 Task: Look for space in Sāmba, India from 9th June, 2023 to 16th June, 2023 for 2 adults in price range Rs.8000 to Rs.16000. Place can be entire place with 2 bedrooms having 2 beds and 1 bathroom. Property type can be house, flat, guest house. Booking option can be shelf check-in. Required host language is English.
Action: Mouse moved to (472, 65)
Screenshot: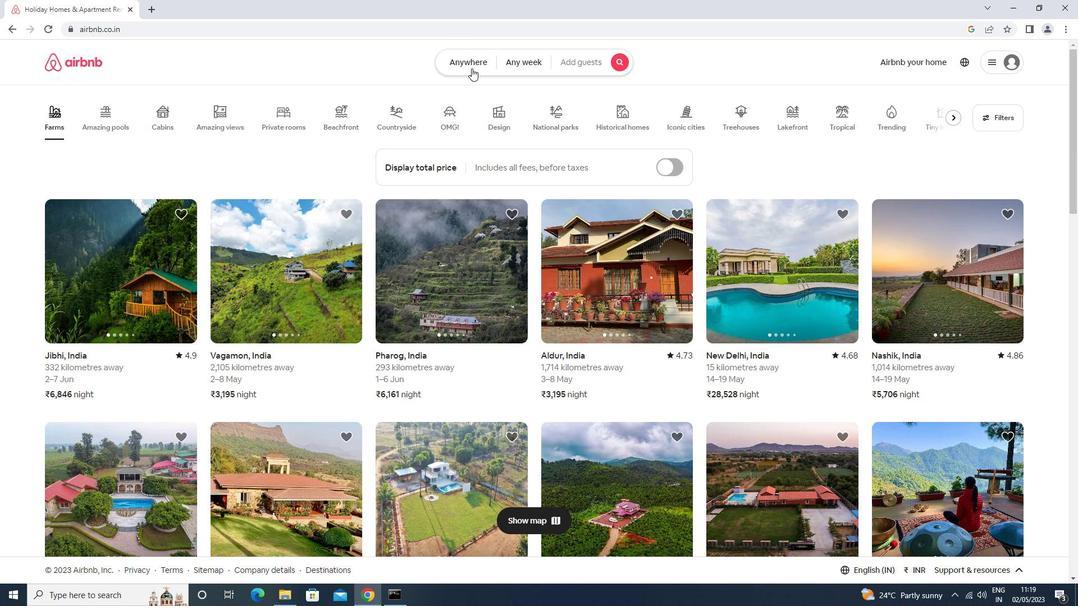 
Action: Mouse pressed left at (472, 65)
Screenshot: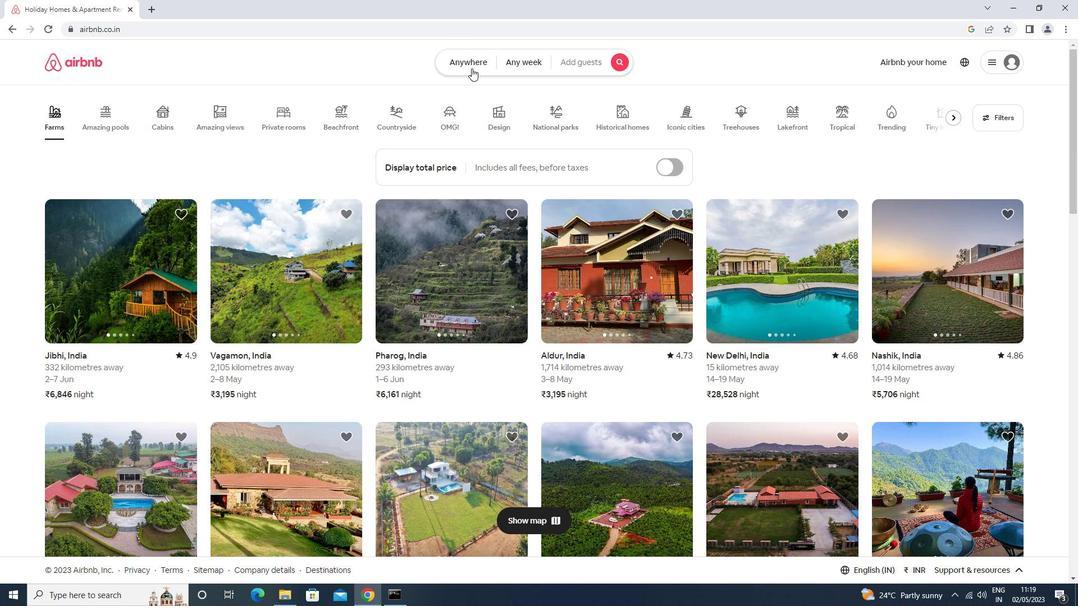 
Action: Mouse moved to (405, 107)
Screenshot: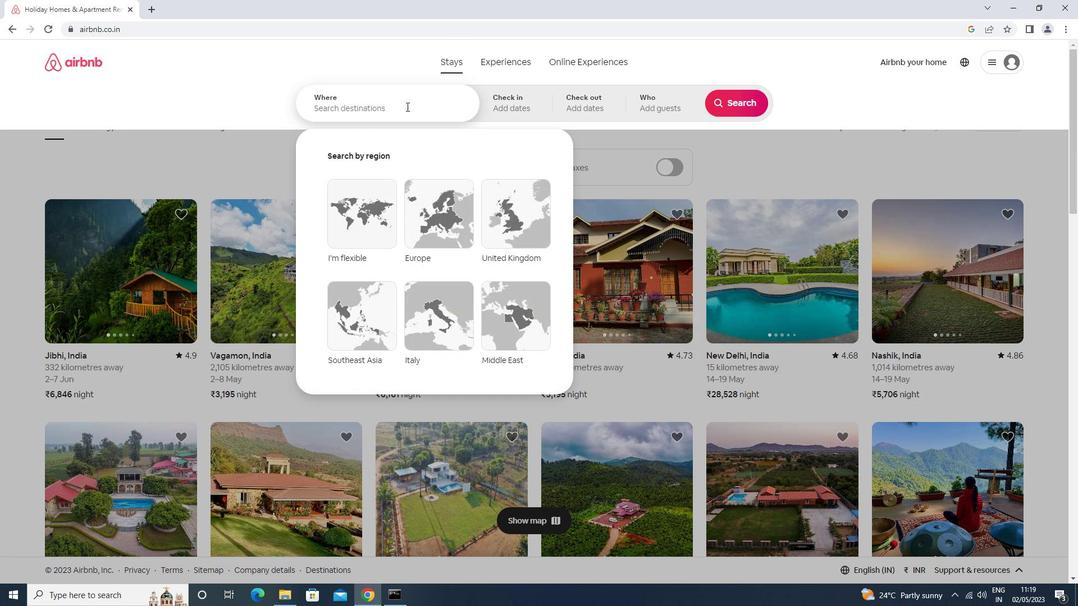 
Action: Mouse pressed left at (405, 107)
Screenshot: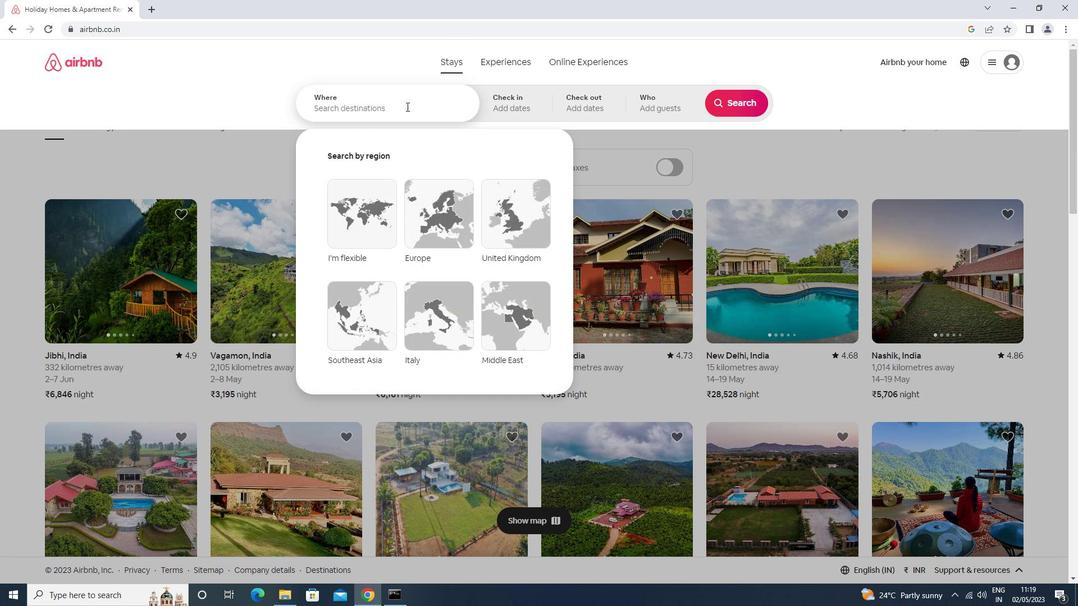 
Action: Key pressed s<Key.caps_lock>amba<Key.space><Key.enter>
Screenshot: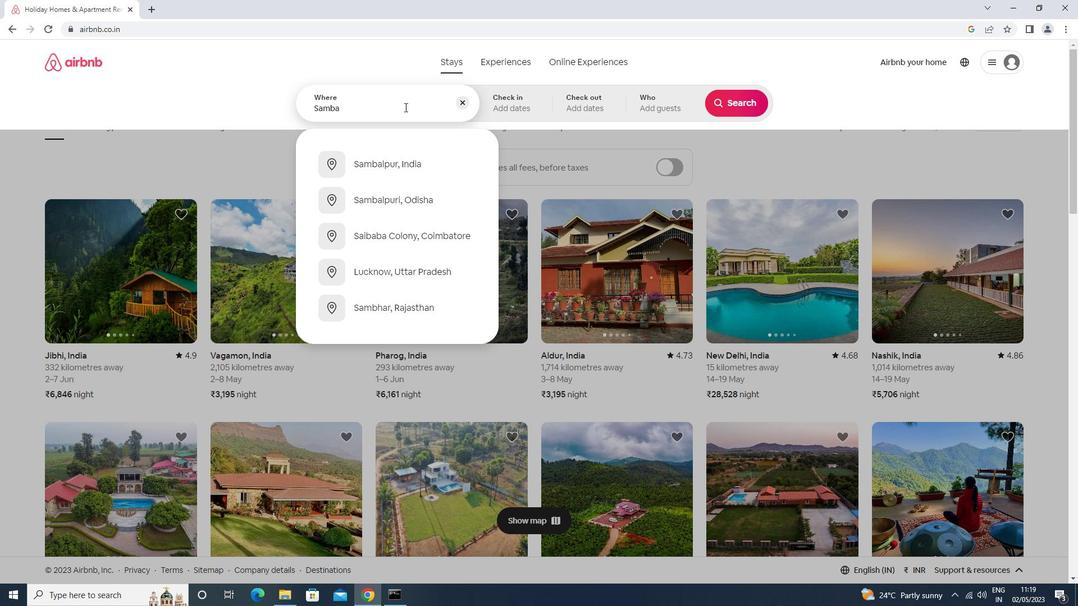 
Action: Mouse moved to (703, 264)
Screenshot: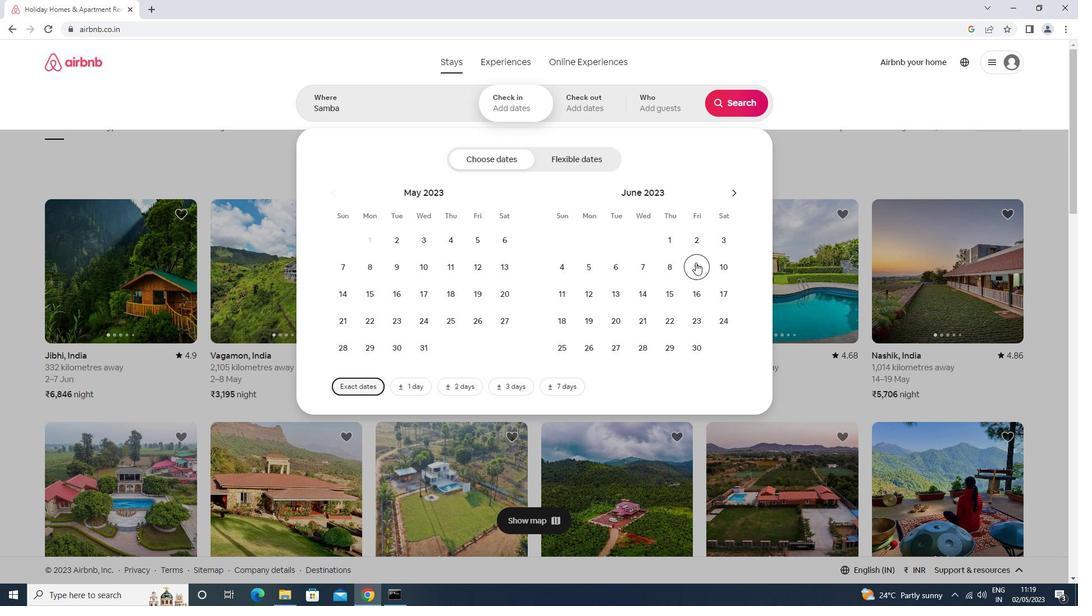 
Action: Mouse pressed left at (703, 264)
Screenshot: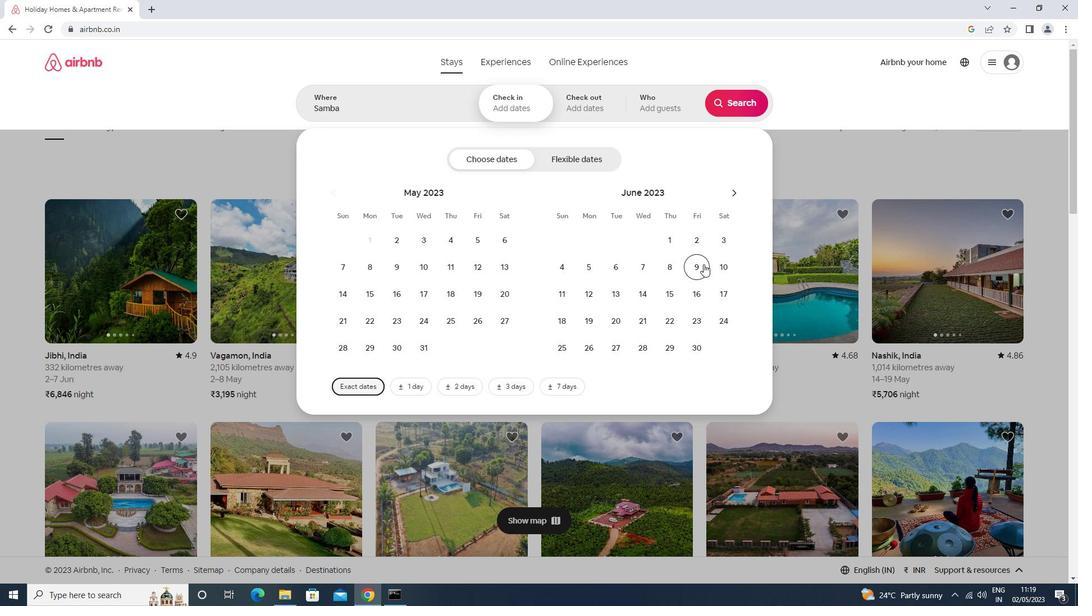 
Action: Mouse moved to (697, 296)
Screenshot: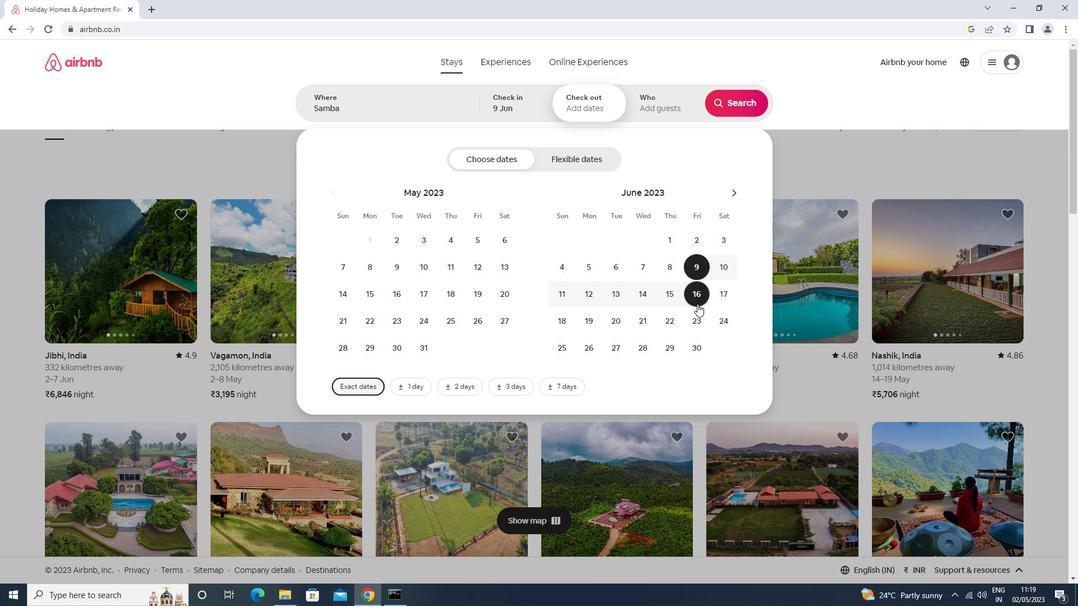 
Action: Mouse pressed left at (697, 296)
Screenshot: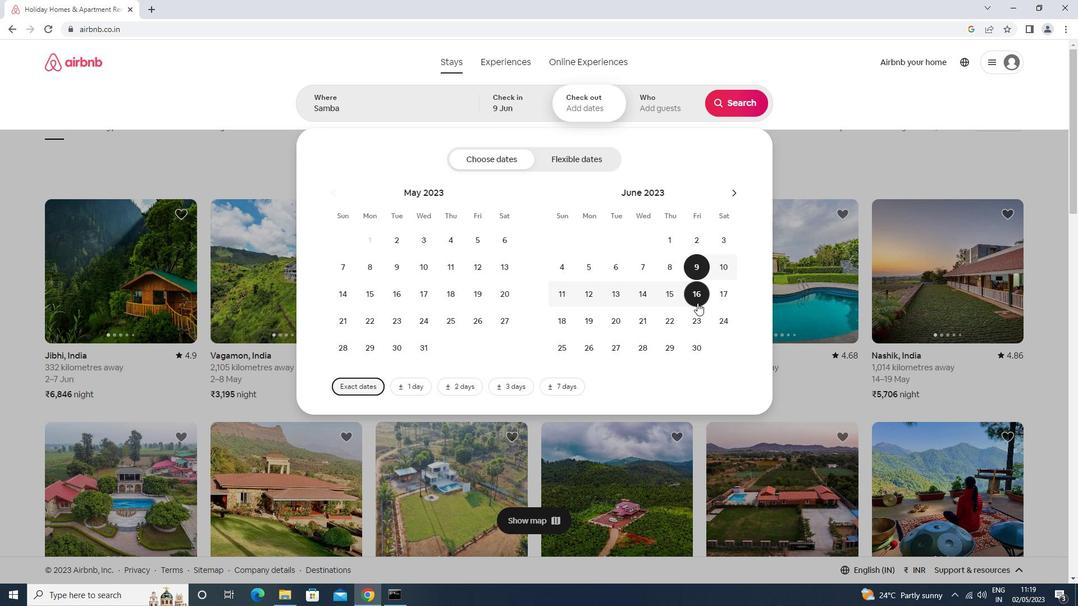 
Action: Mouse moved to (663, 109)
Screenshot: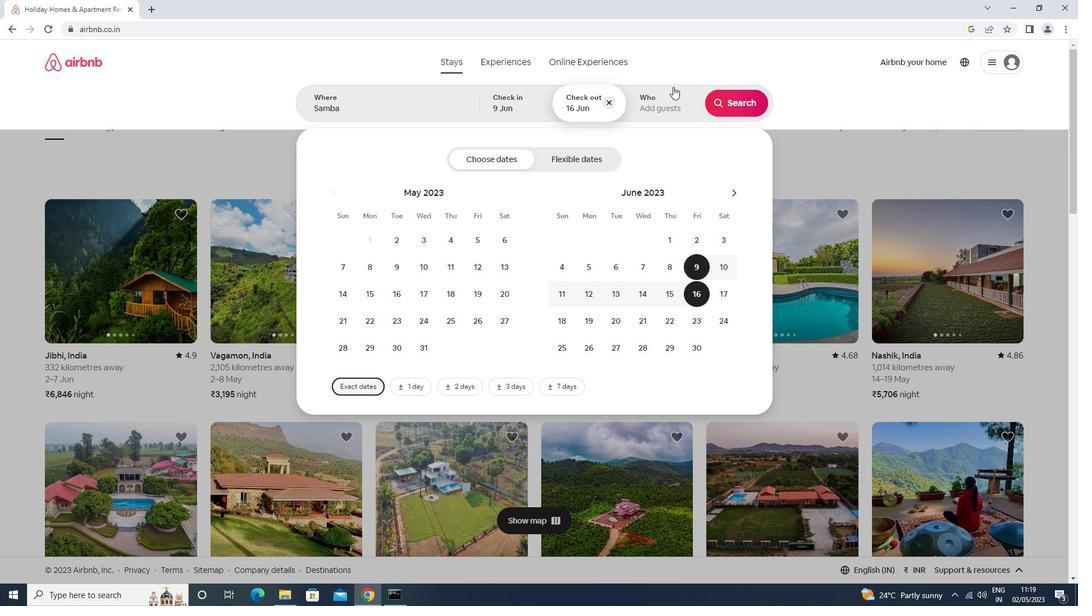 
Action: Mouse pressed left at (663, 109)
Screenshot: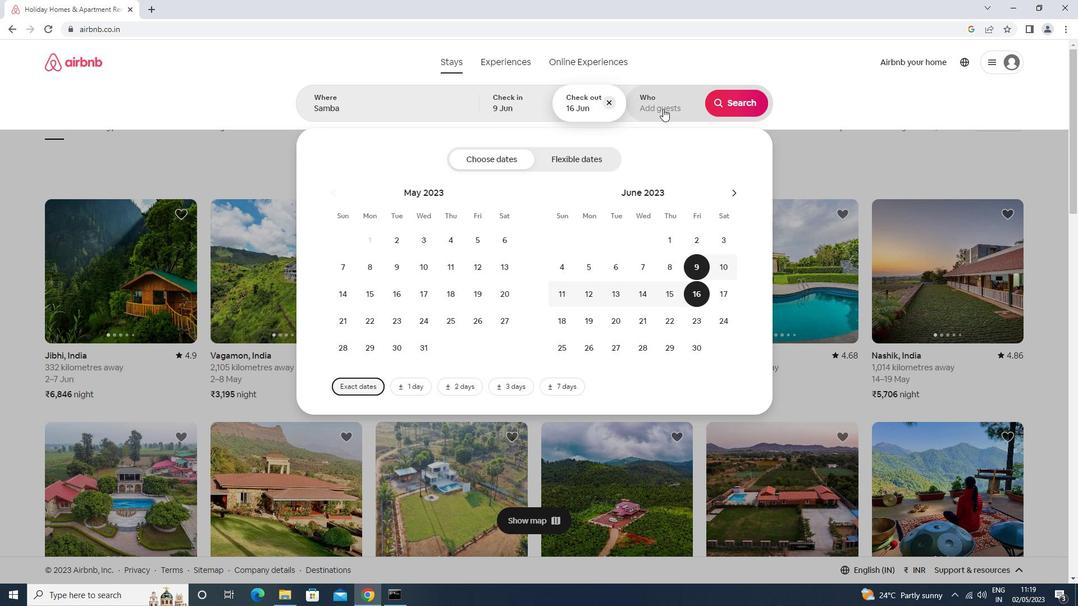 
Action: Mouse moved to (739, 162)
Screenshot: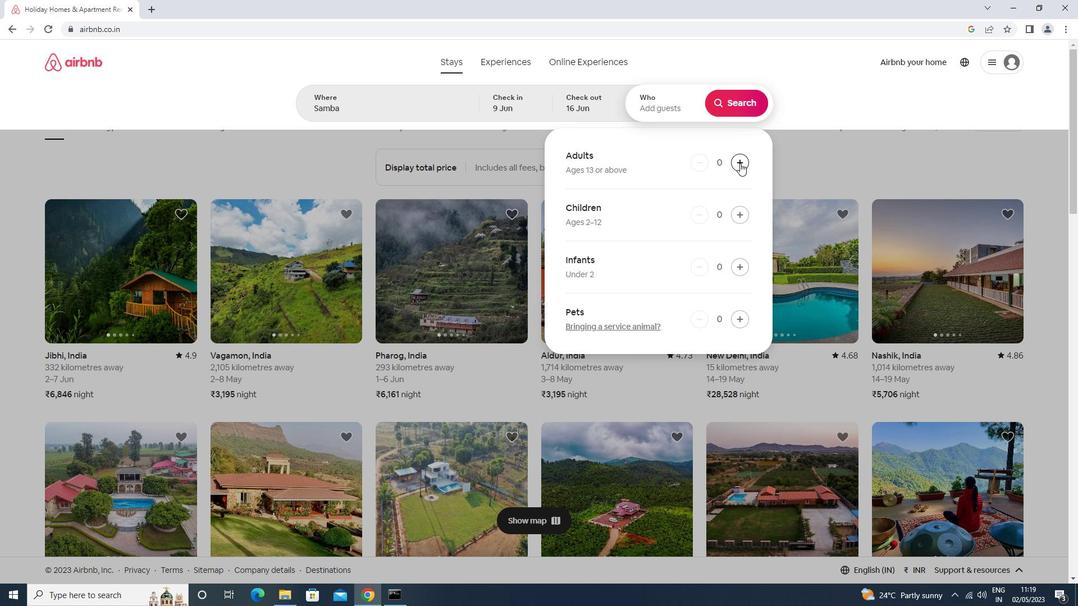 
Action: Mouse pressed left at (739, 162)
Screenshot: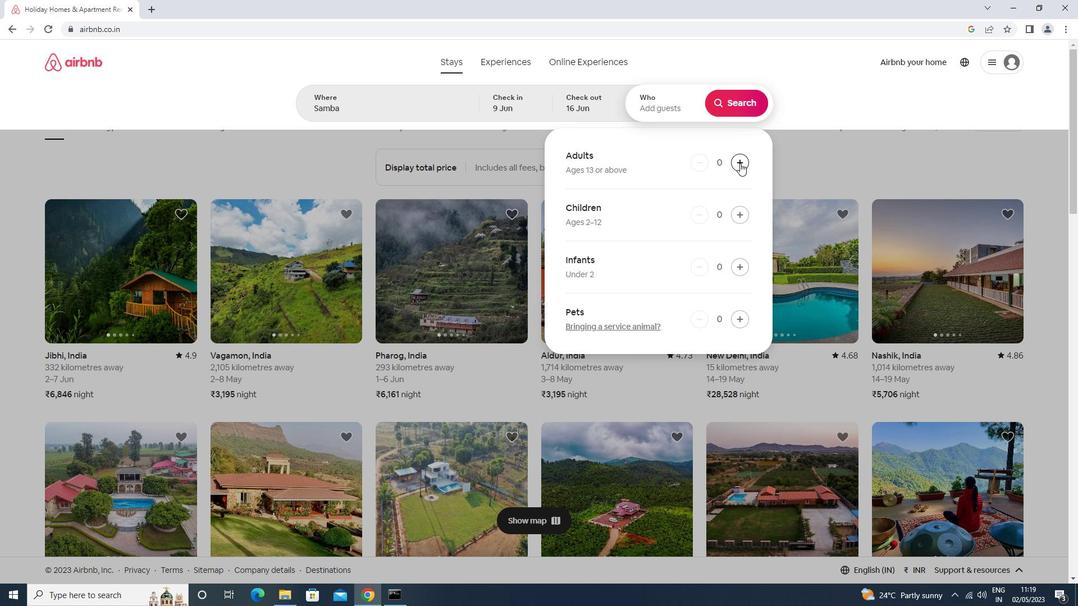 
Action: Mouse moved to (739, 162)
Screenshot: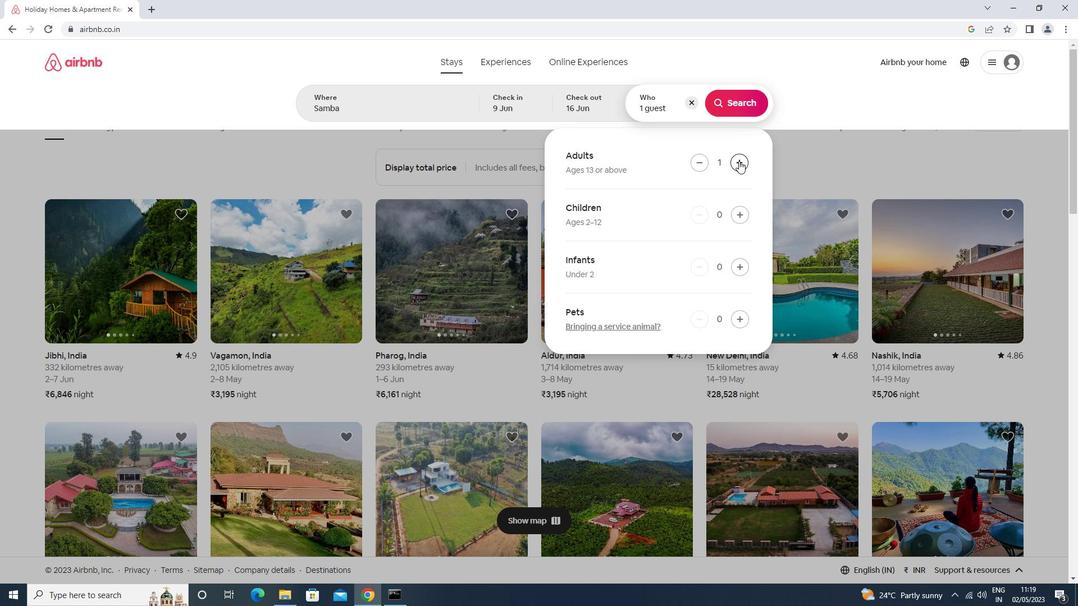 
Action: Mouse pressed left at (739, 162)
Screenshot: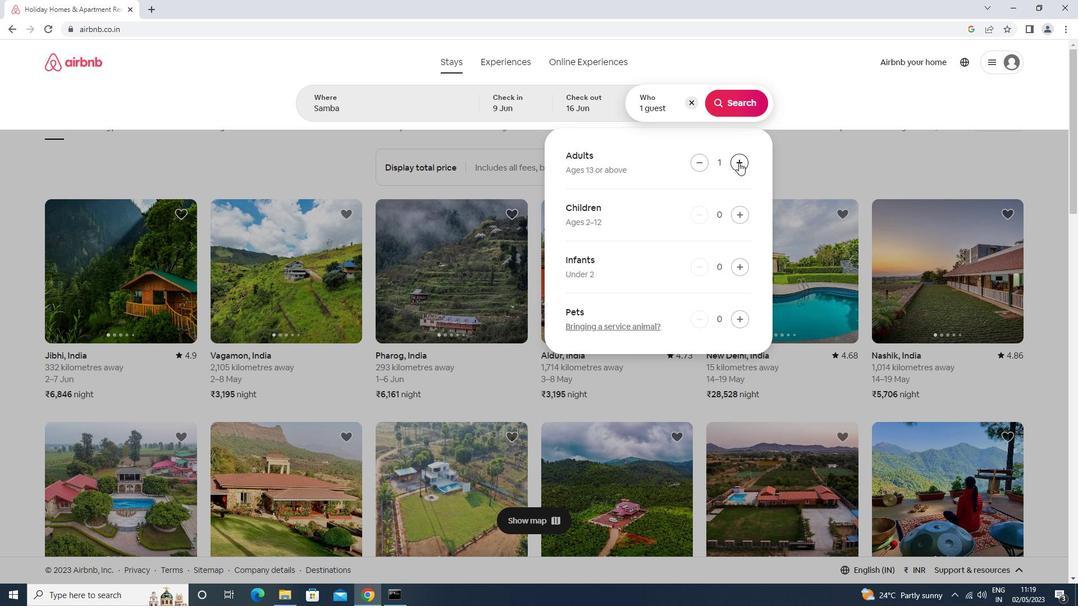 
Action: Mouse moved to (738, 107)
Screenshot: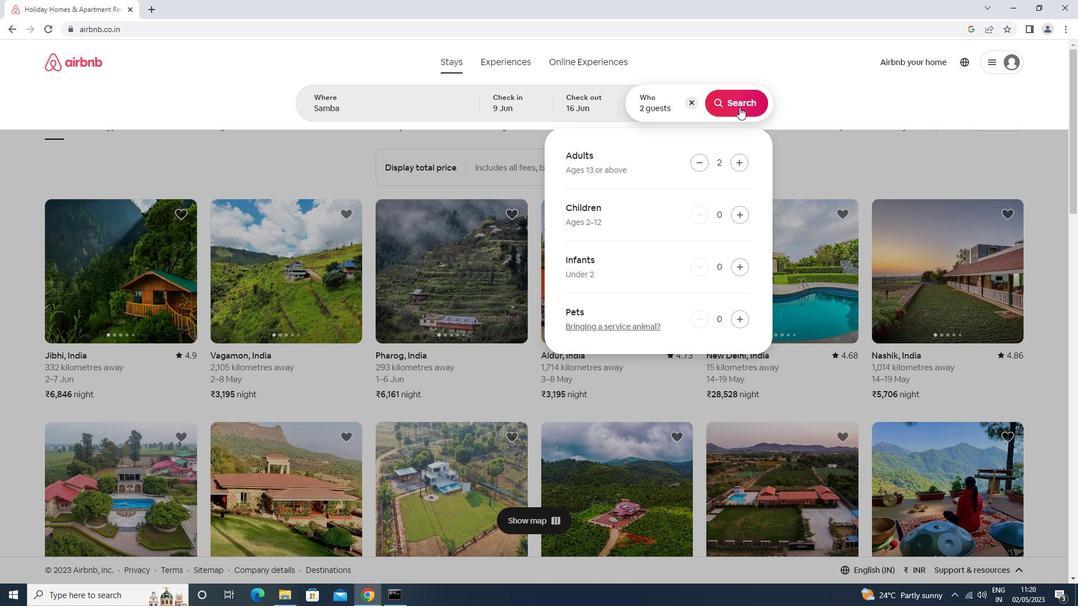 
Action: Mouse pressed left at (738, 107)
Screenshot: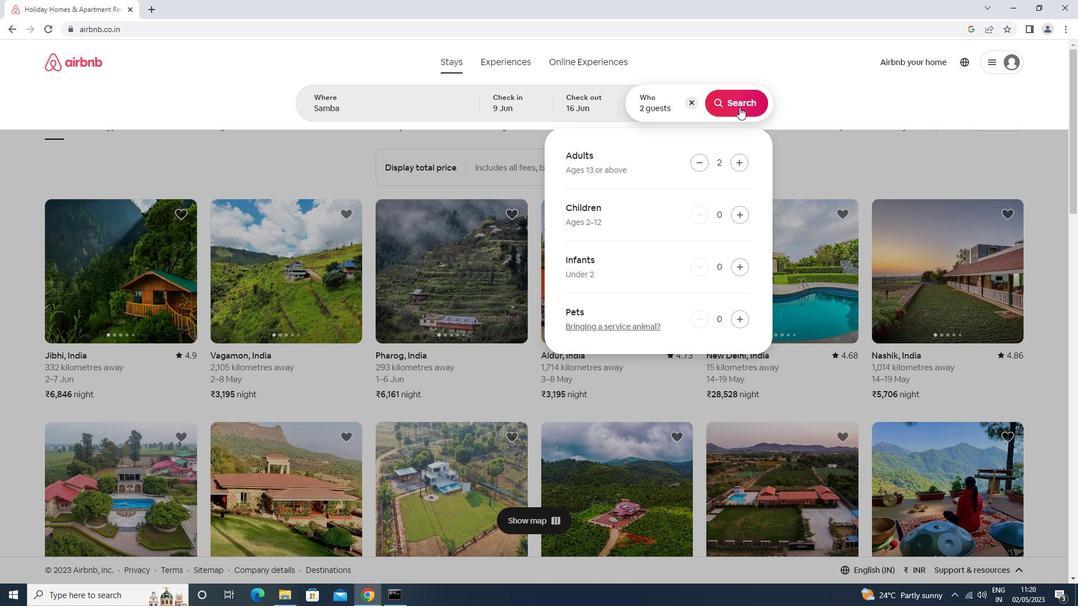 
Action: Mouse moved to (1025, 107)
Screenshot: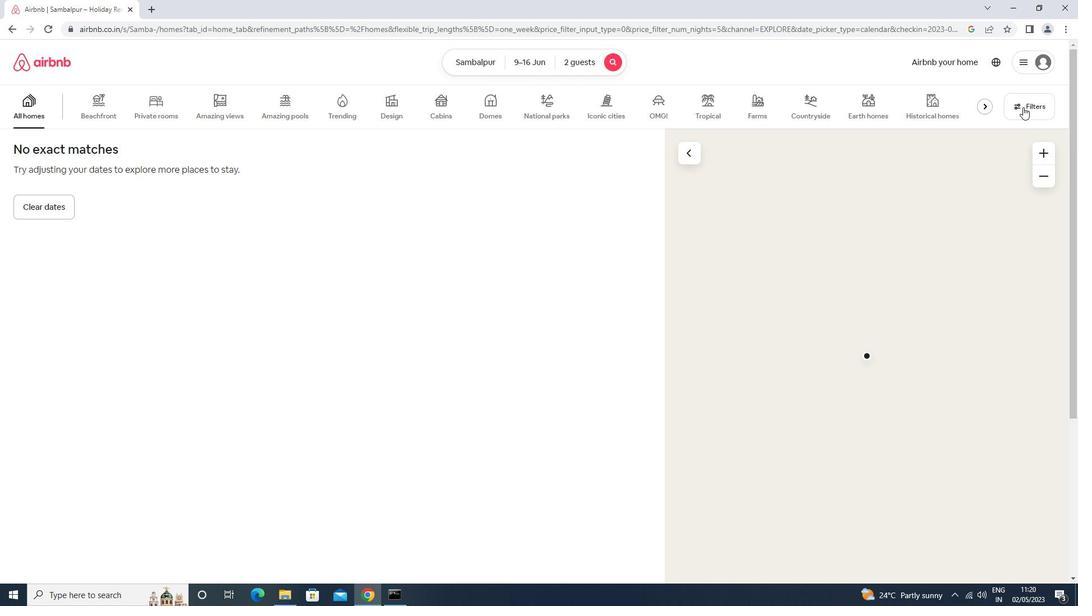 
Action: Mouse pressed left at (1025, 107)
Screenshot: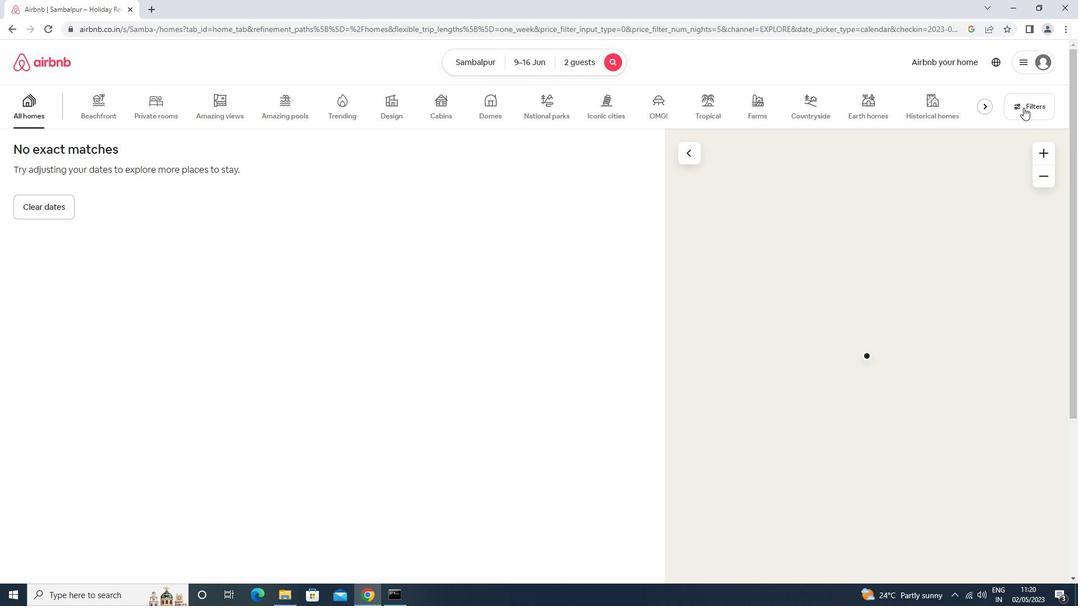 
Action: Mouse moved to (435, 178)
Screenshot: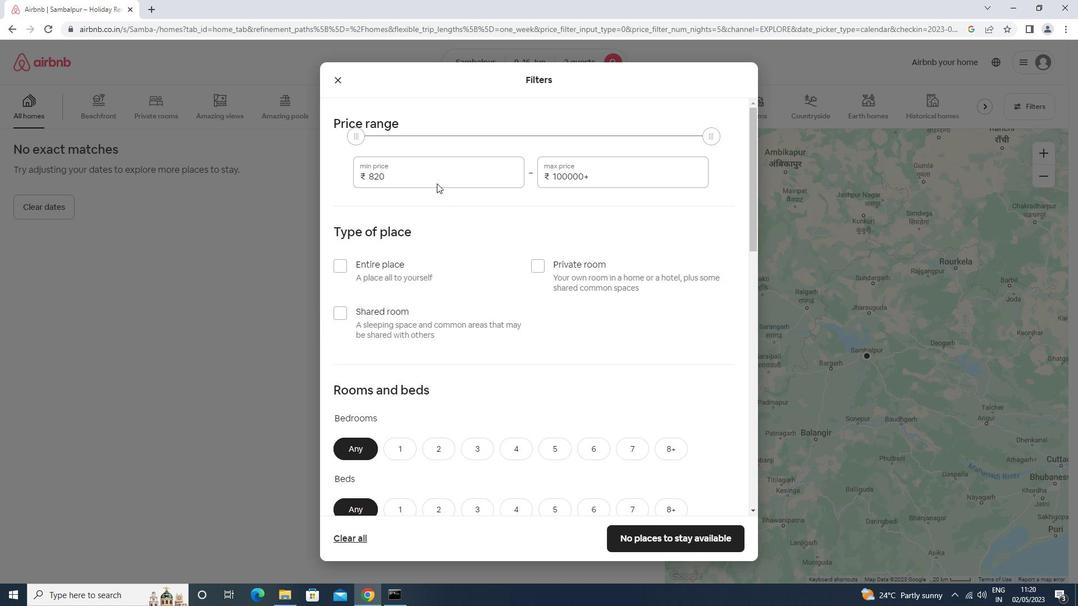 
Action: Mouse pressed left at (435, 178)
Screenshot: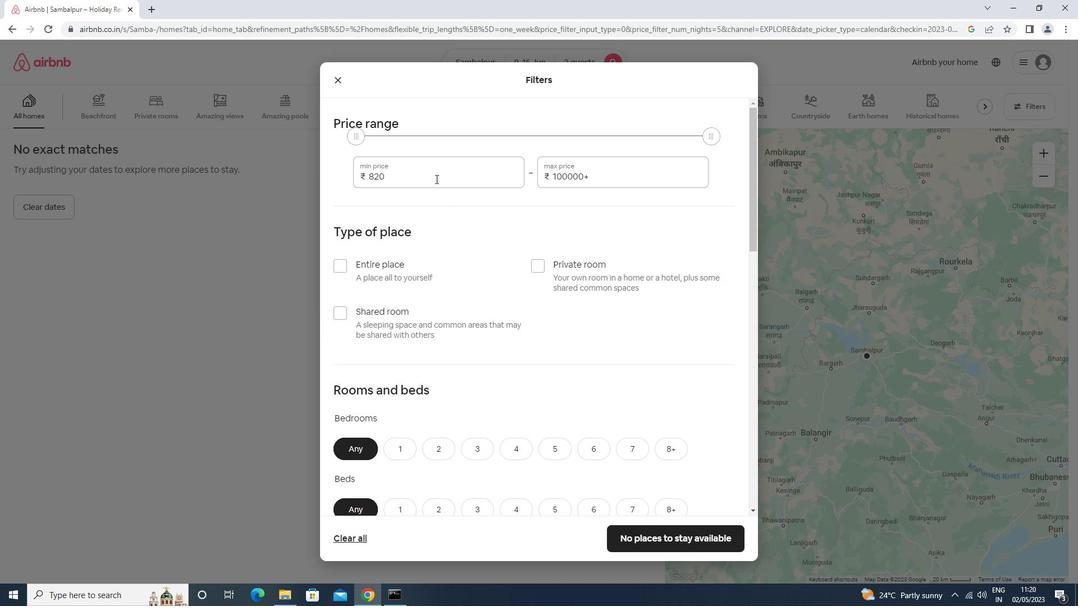 
Action: Key pressed <Key.backspace><Key.backspace><Key.backspace><Key.backspace><Key.backspace><Key.backspace><Key.backspace><Key.backspace><Key.backspace><Key.backspace><Key.backspace><Key.backspace><Key.backspace>8000<Key.tab>16000
Screenshot: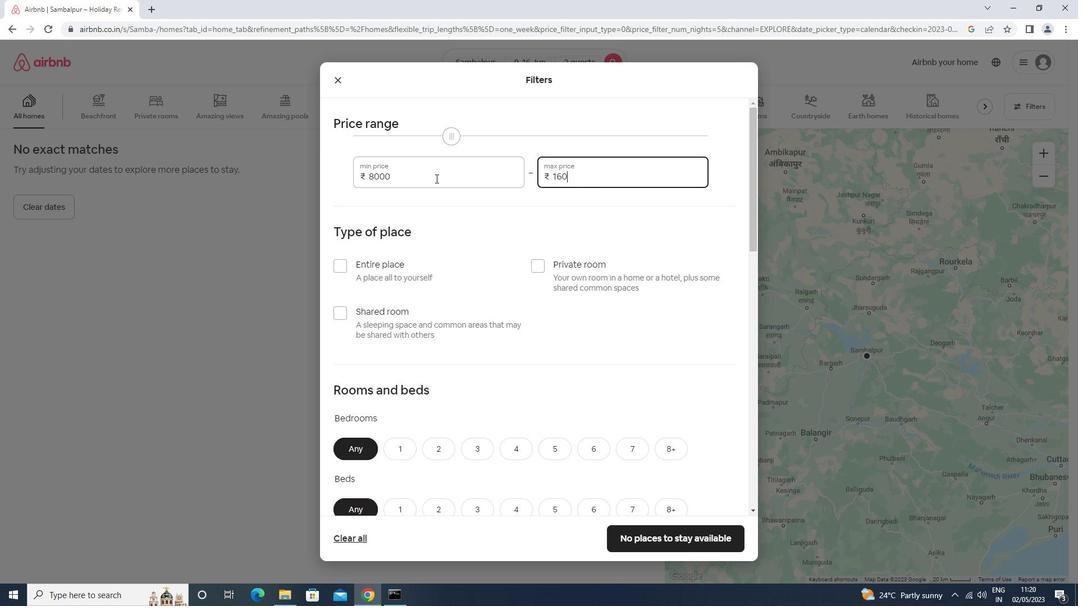 
Action: Mouse moved to (381, 267)
Screenshot: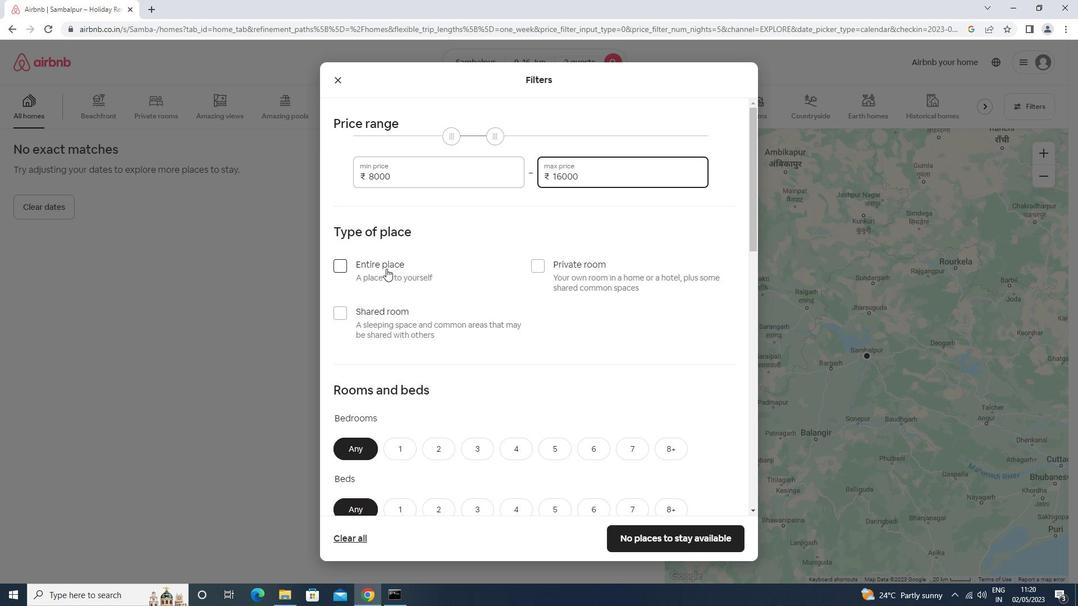 
Action: Mouse pressed left at (381, 267)
Screenshot: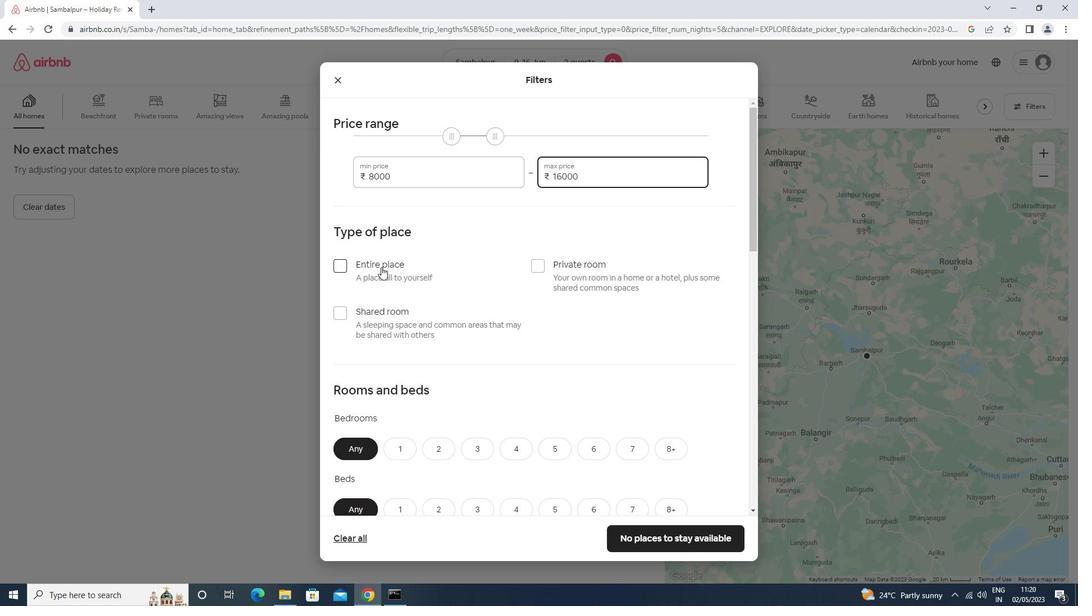 
Action: Mouse scrolled (381, 266) with delta (0, 0)
Screenshot: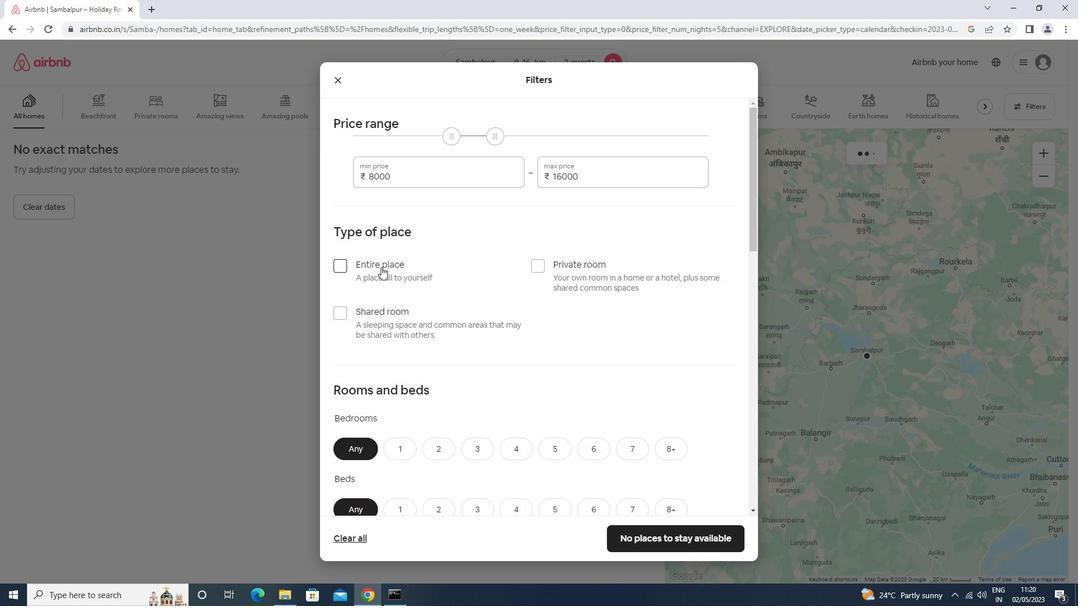 
Action: Mouse scrolled (381, 266) with delta (0, 0)
Screenshot: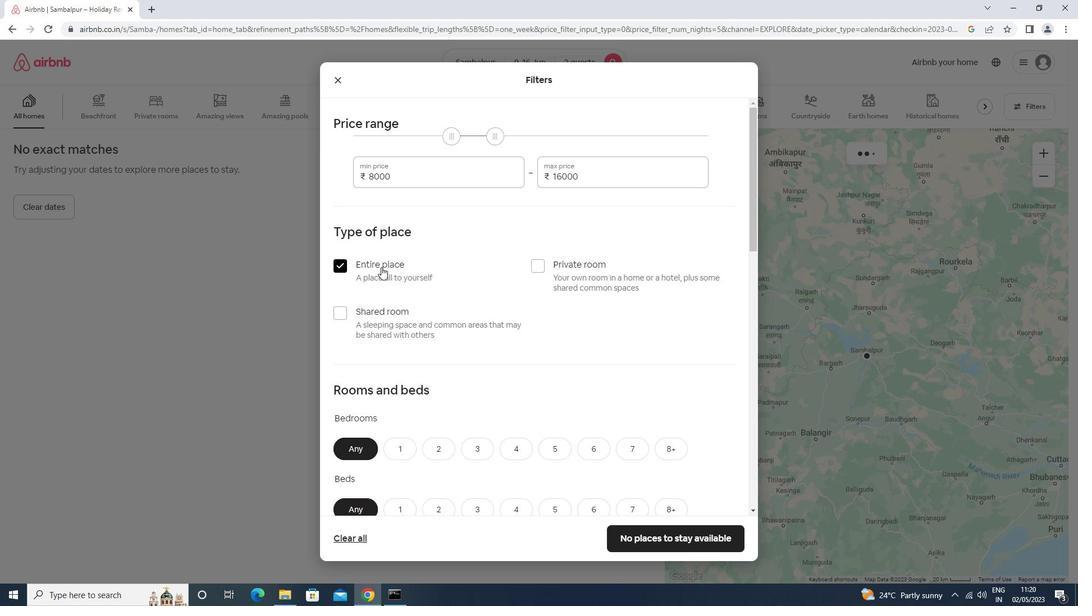 
Action: Mouse moved to (444, 330)
Screenshot: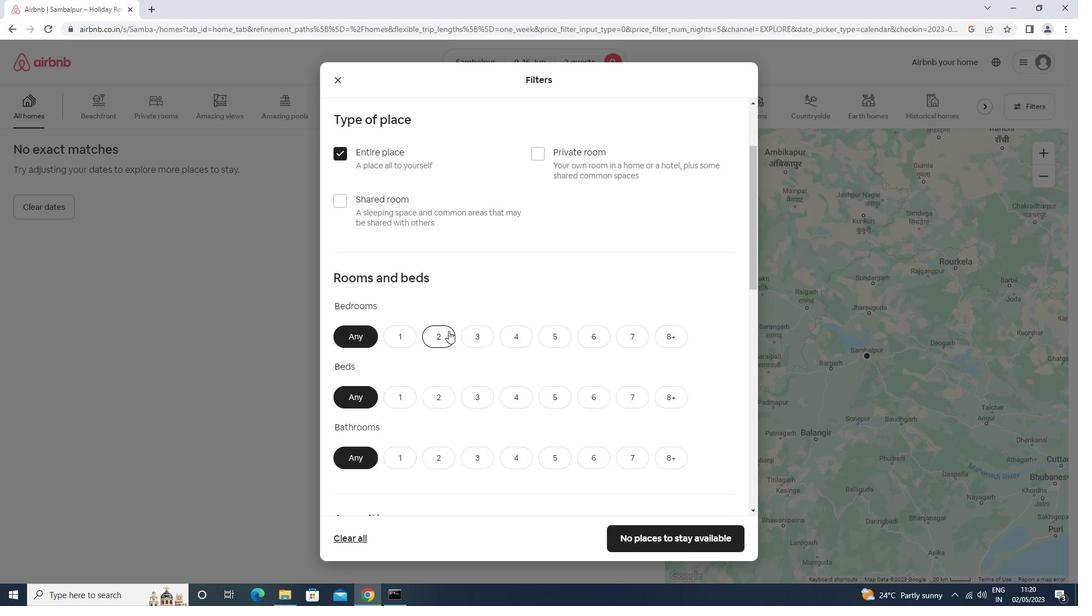 
Action: Mouse pressed left at (444, 330)
Screenshot: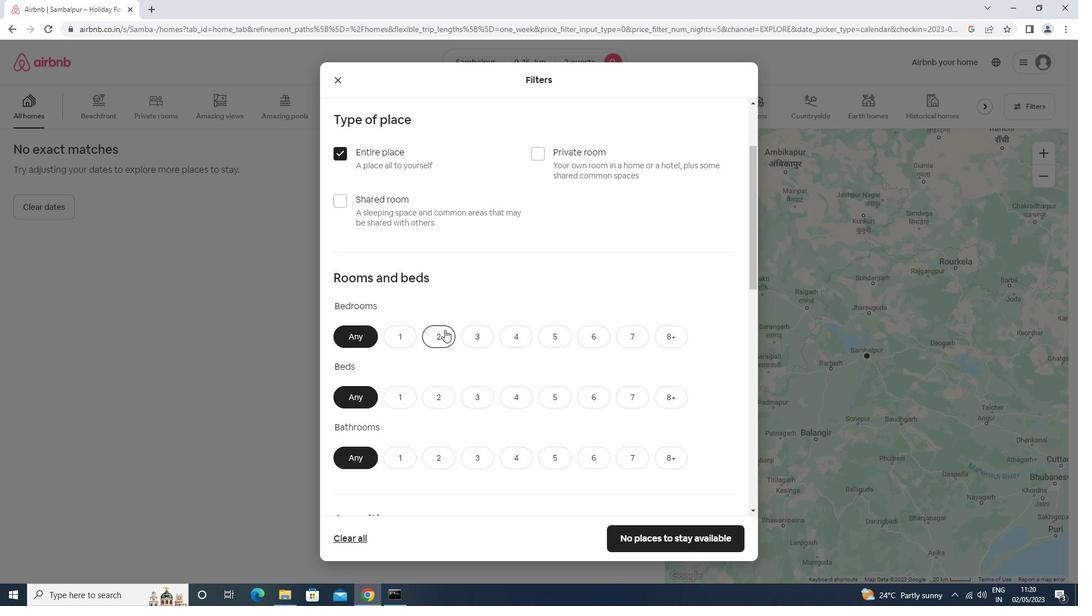
Action: Mouse moved to (444, 330)
Screenshot: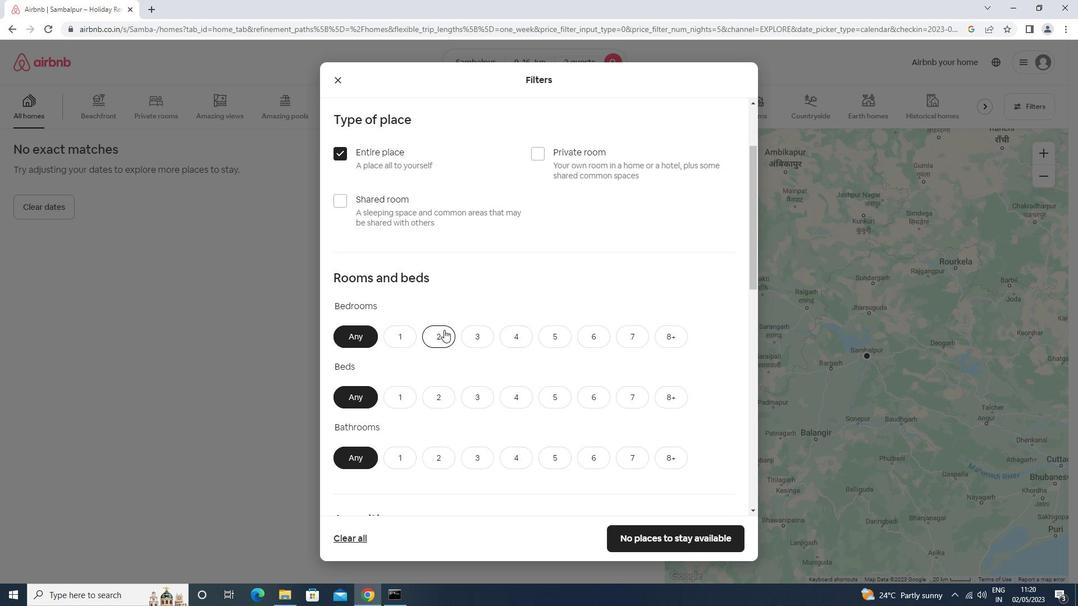 
Action: Mouse scrolled (444, 329) with delta (0, 0)
Screenshot: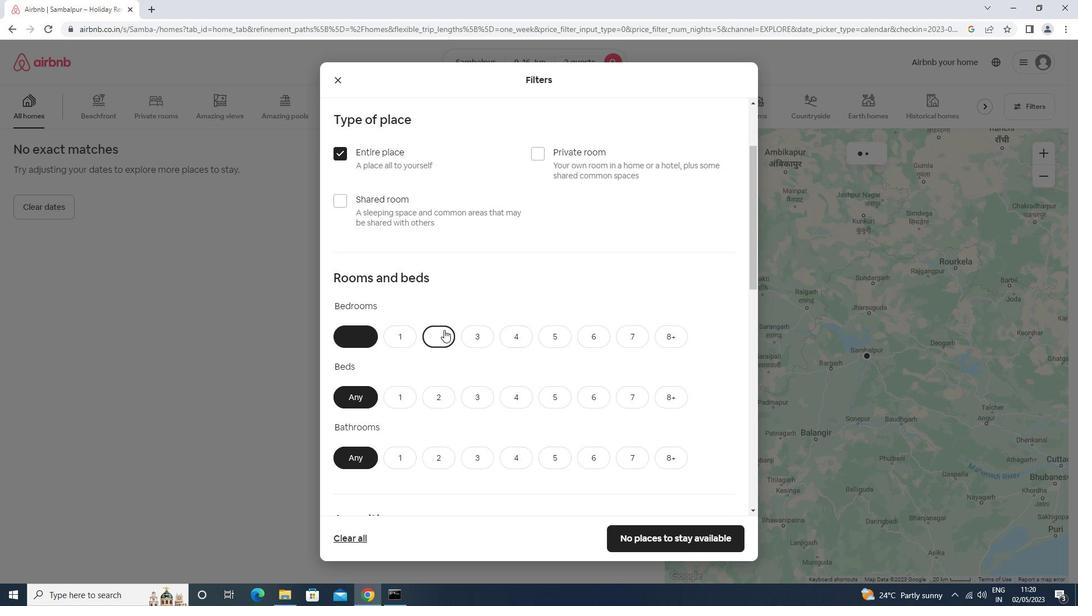 
Action: Mouse scrolled (444, 329) with delta (0, 0)
Screenshot: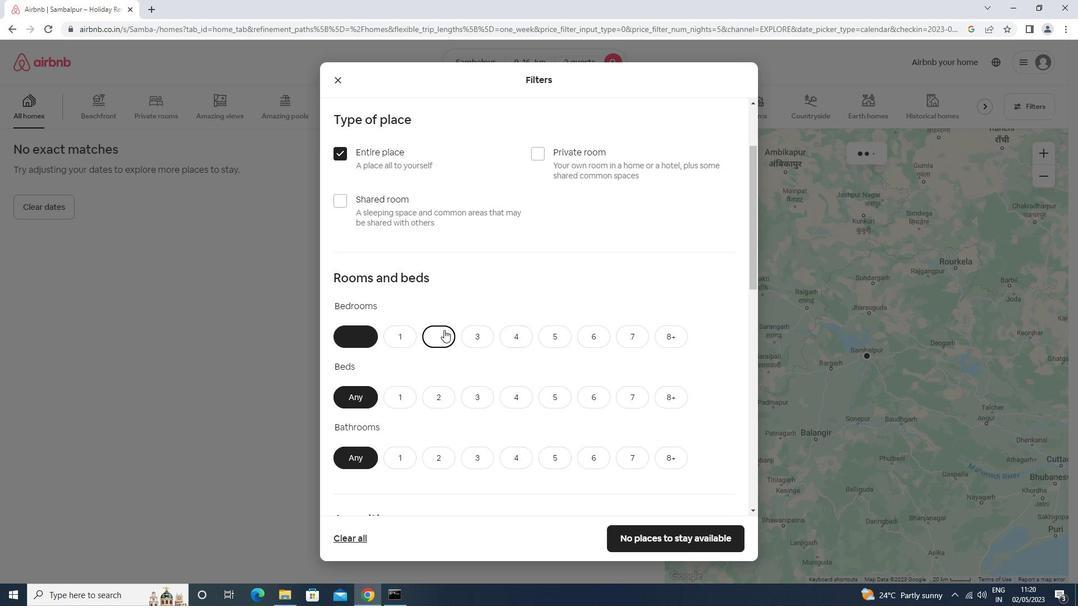 
Action: Mouse moved to (439, 288)
Screenshot: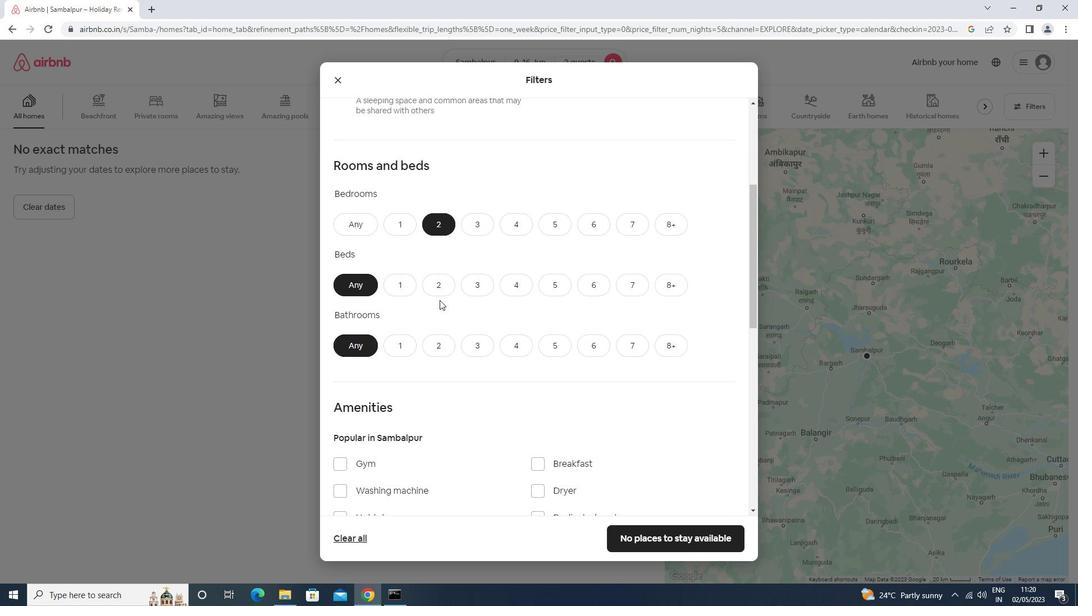 
Action: Mouse pressed left at (439, 288)
Screenshot: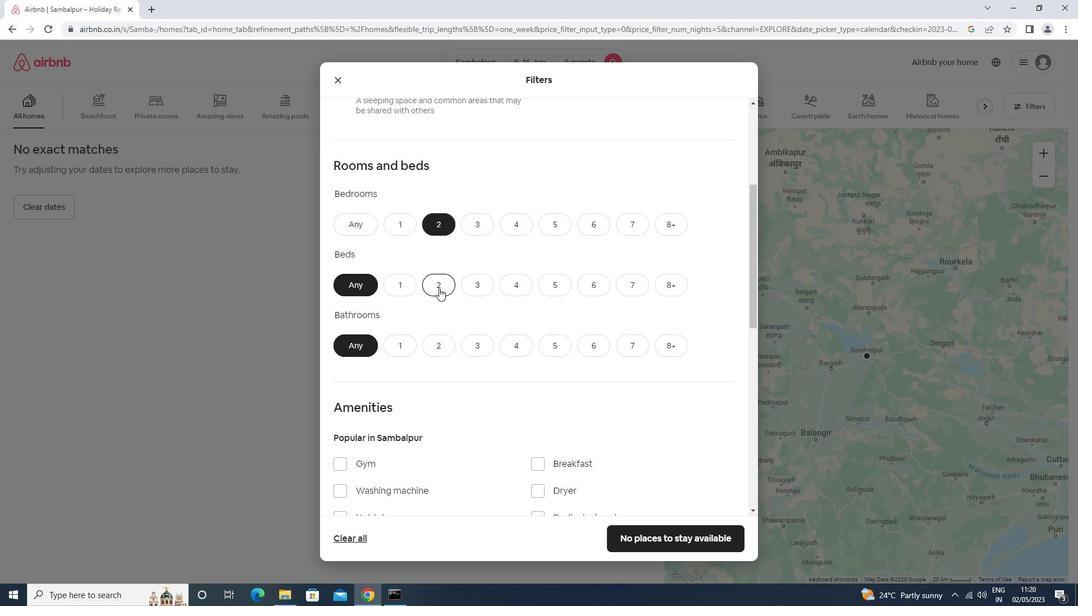
Action: Mouse scrolled (439, 288) with delta (0, 0)
Screenshot: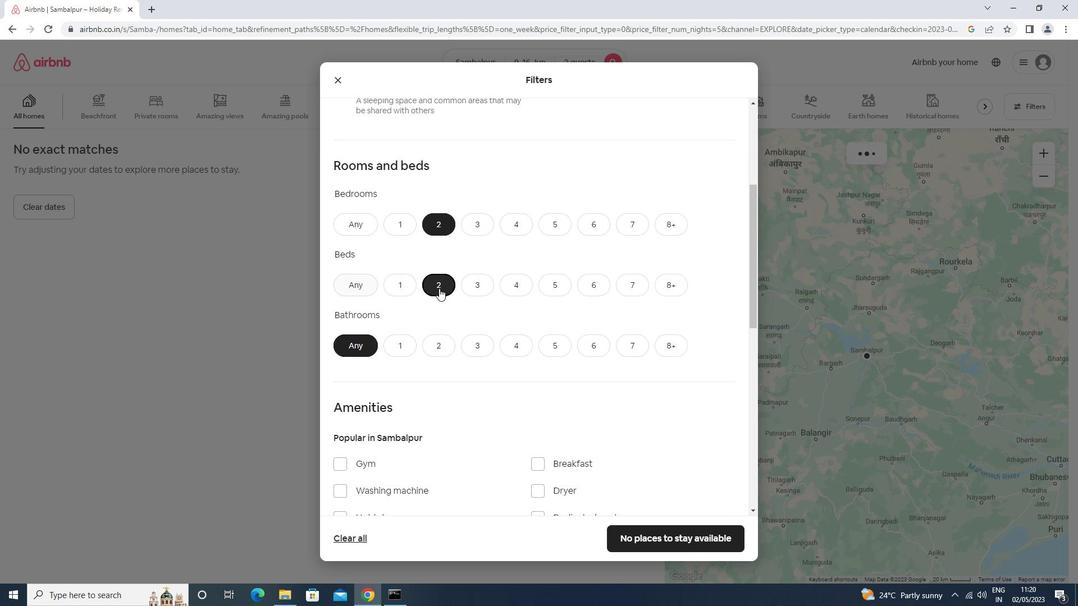
Action: Mouse scrolled (439, 288) with delta (0, 0)
Screenshot: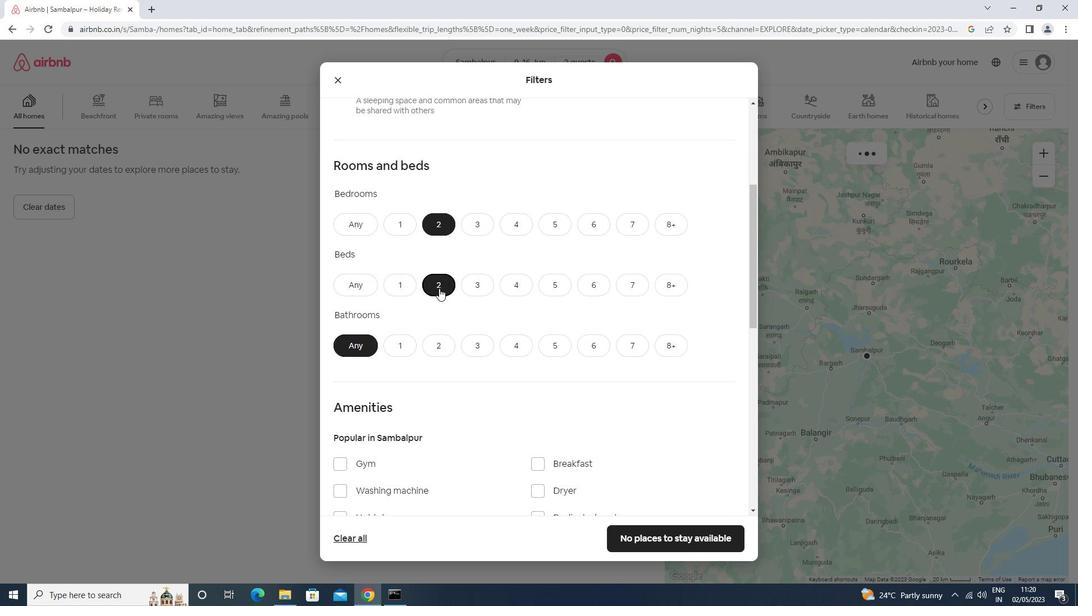 
Action: Mouse moved to (404, 237)
Screenshot: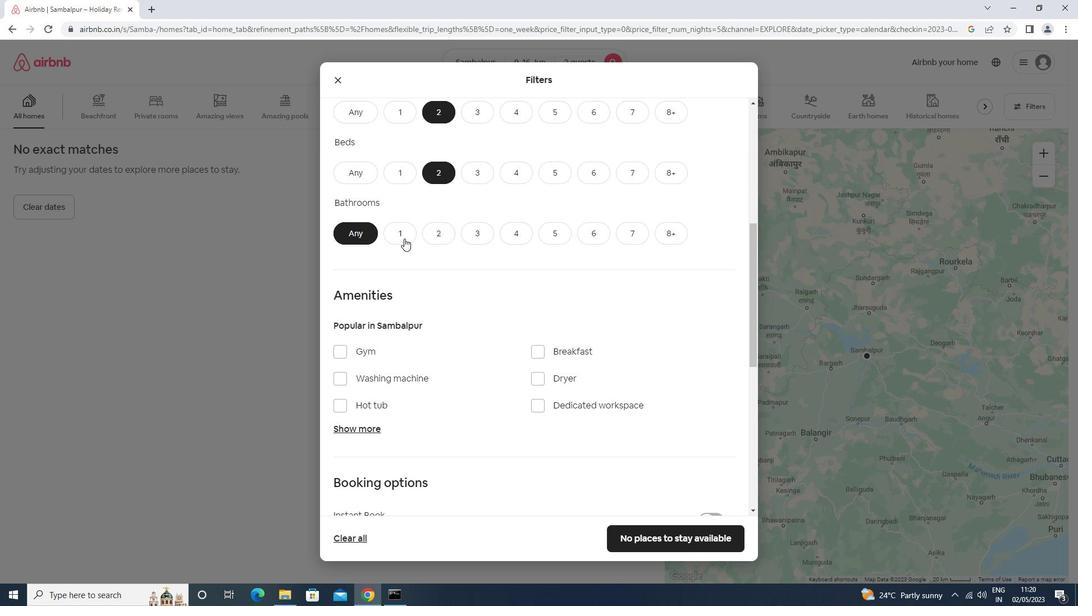 
Action: Mouse pressed left at (404, 237)
Screenshot: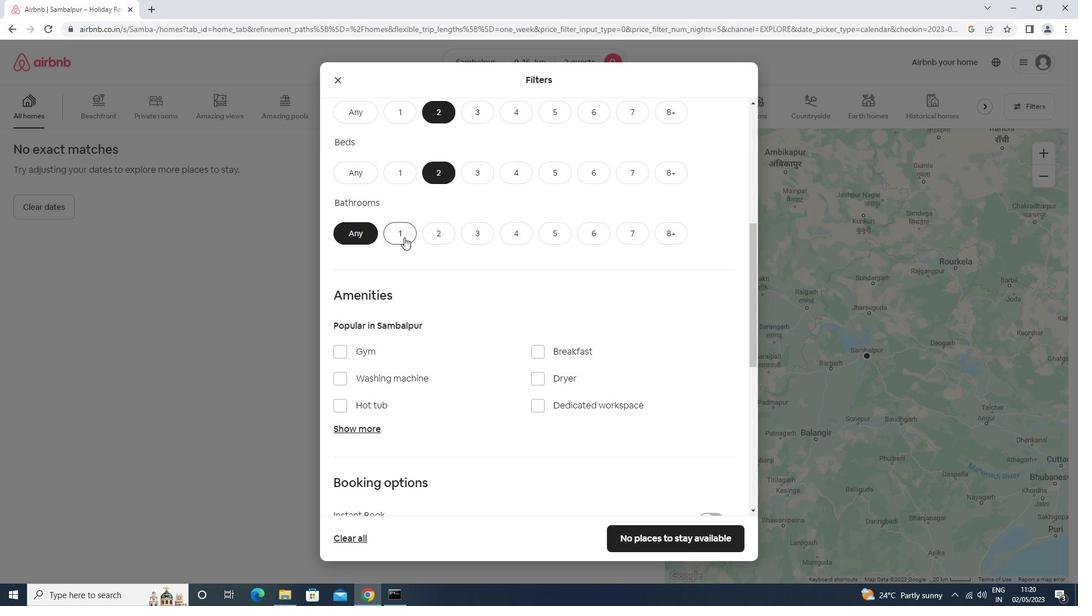 
Action: Mouse scrolled (404, 237) with delta (0, 0)
Screenshot: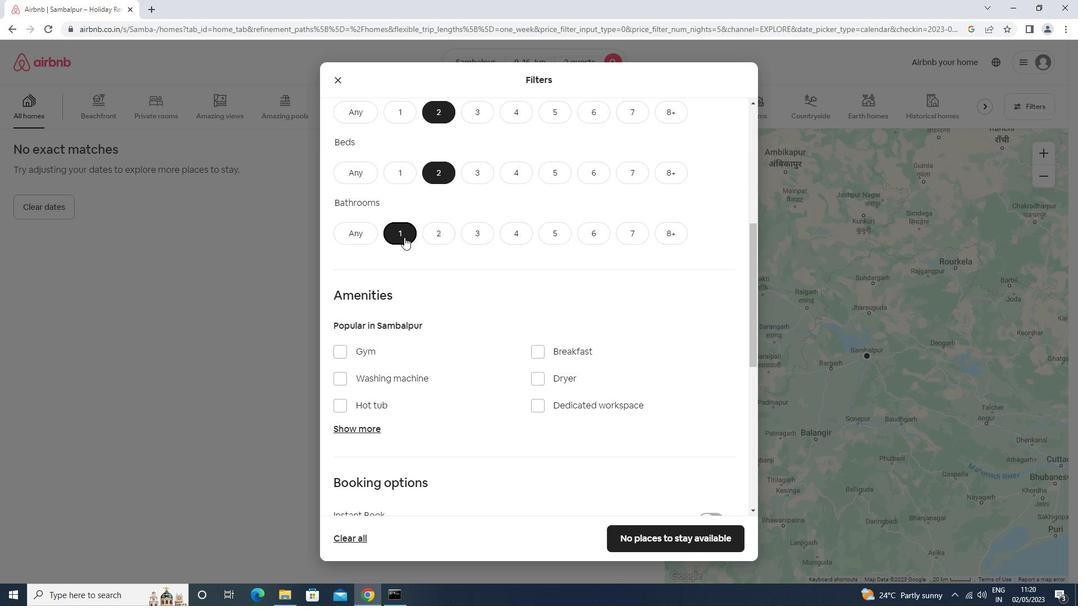 
Action: Mouse scrolled (404, 237) with delta (0, 0)
Screenshot: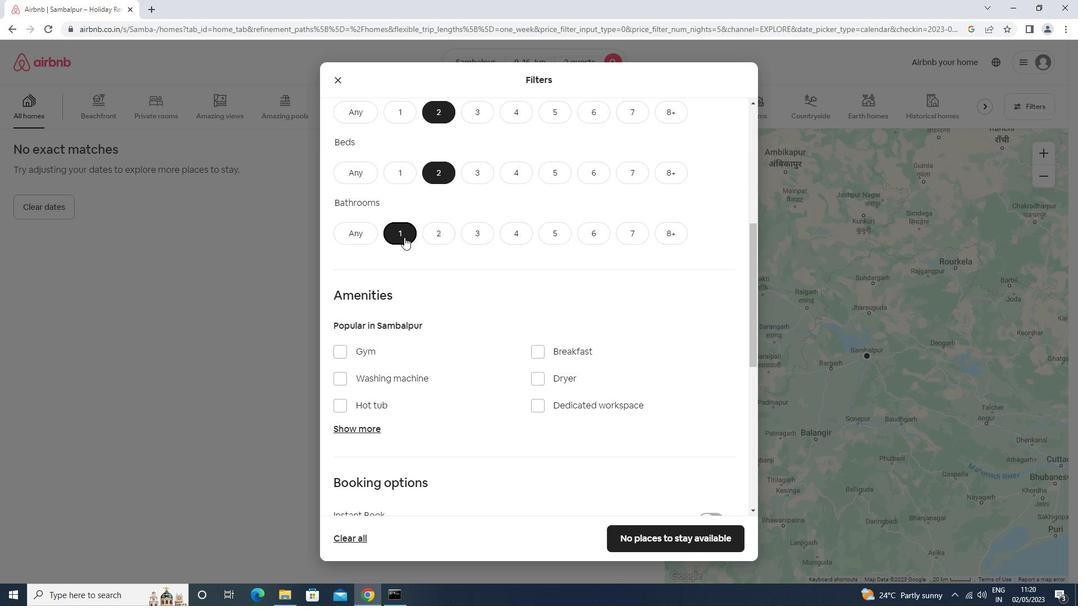 
Action: Mouse scrolled (404, 237) with delta (0, 0)
Screenshot: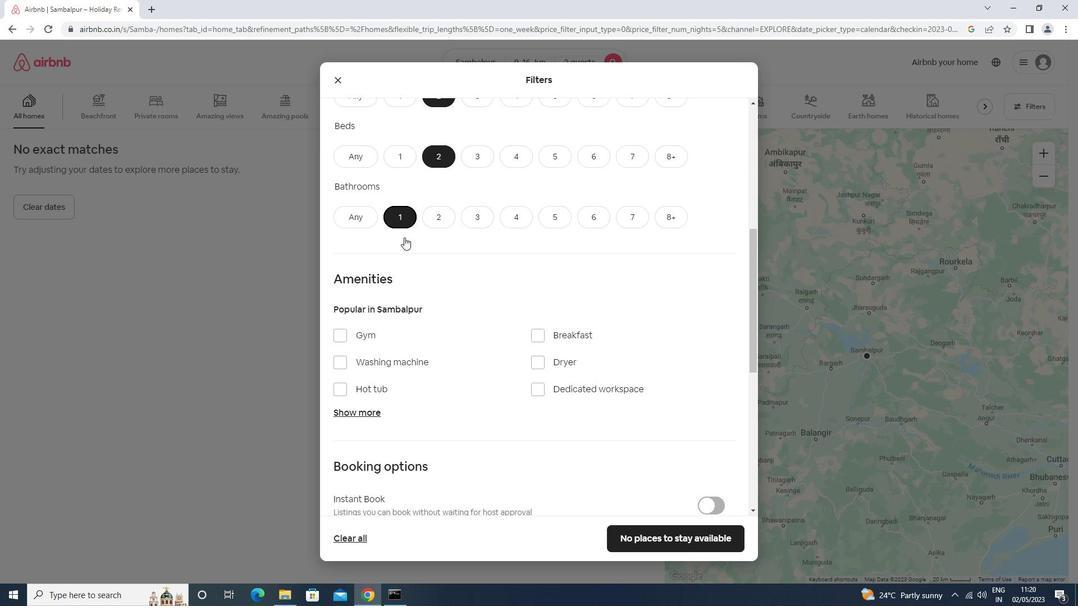 
Action: Mouse moved to (390, 230)
Screenshot: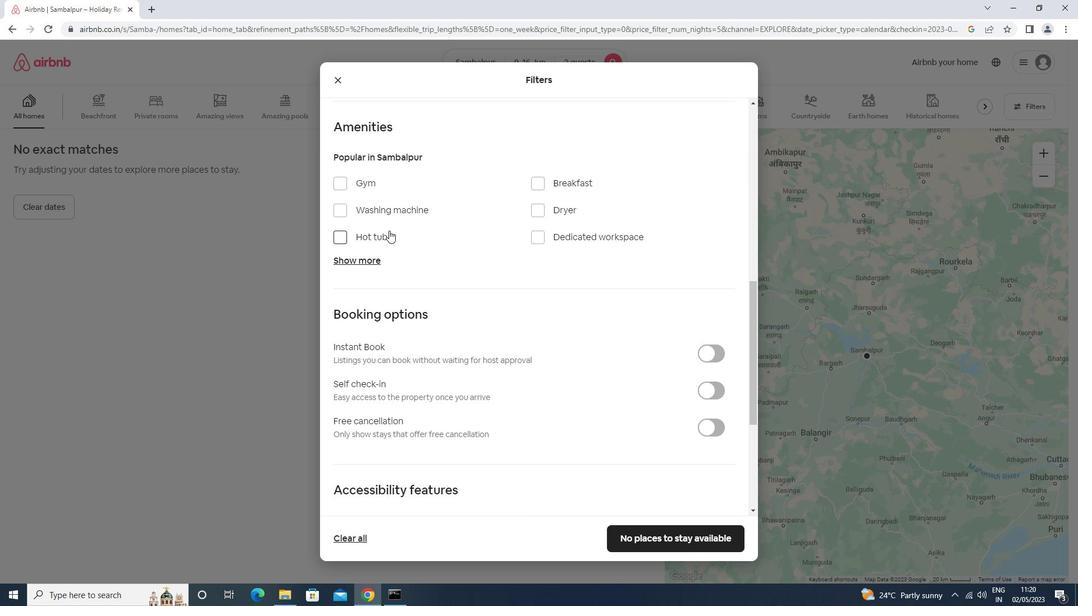 
Action: Mouse scrolled (390, 231) with delta (0, 0)
Screenshot: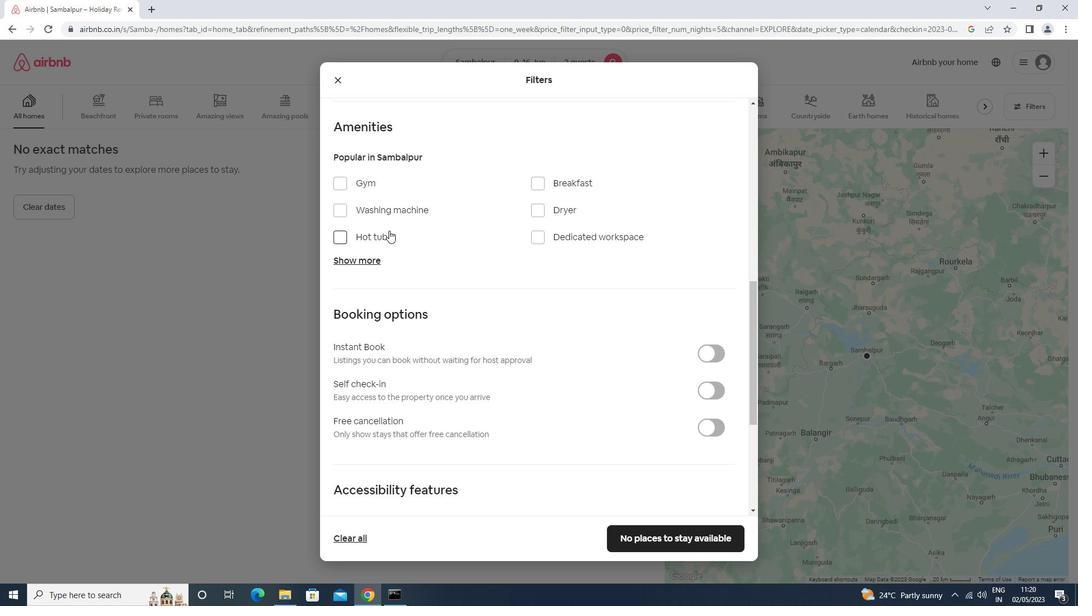 
Action: Mouse scrolled (390, 231) with delta (0, 0)
Screenshot: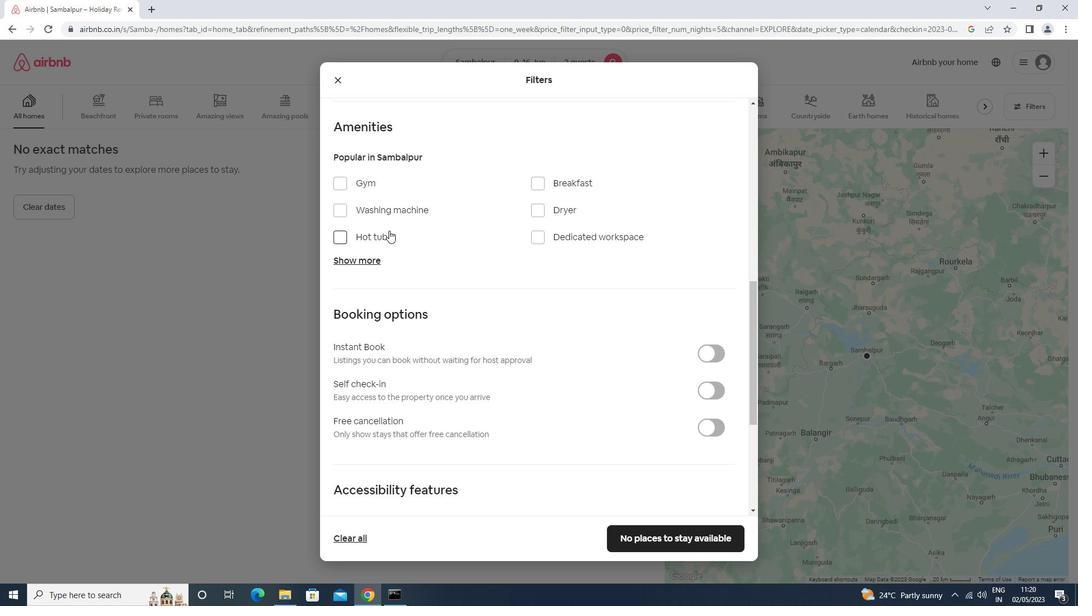 
Action: Mouse scrolled (390, 231) with delta (0, 0)
Screenshot: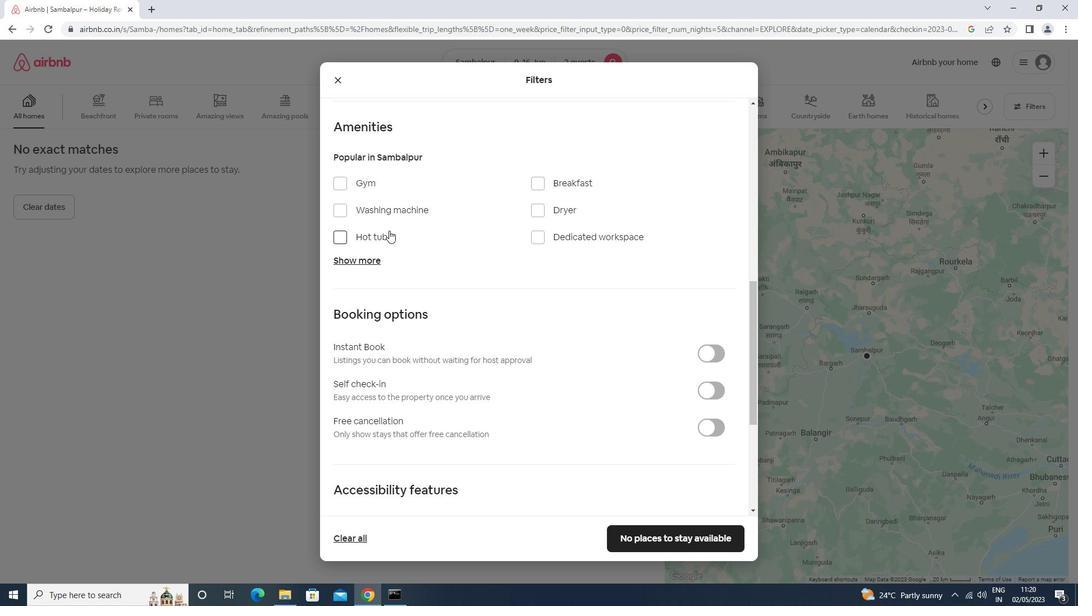 
Action: Mouse scrolled (390, 231) with delta (0, 0)
Screenshot: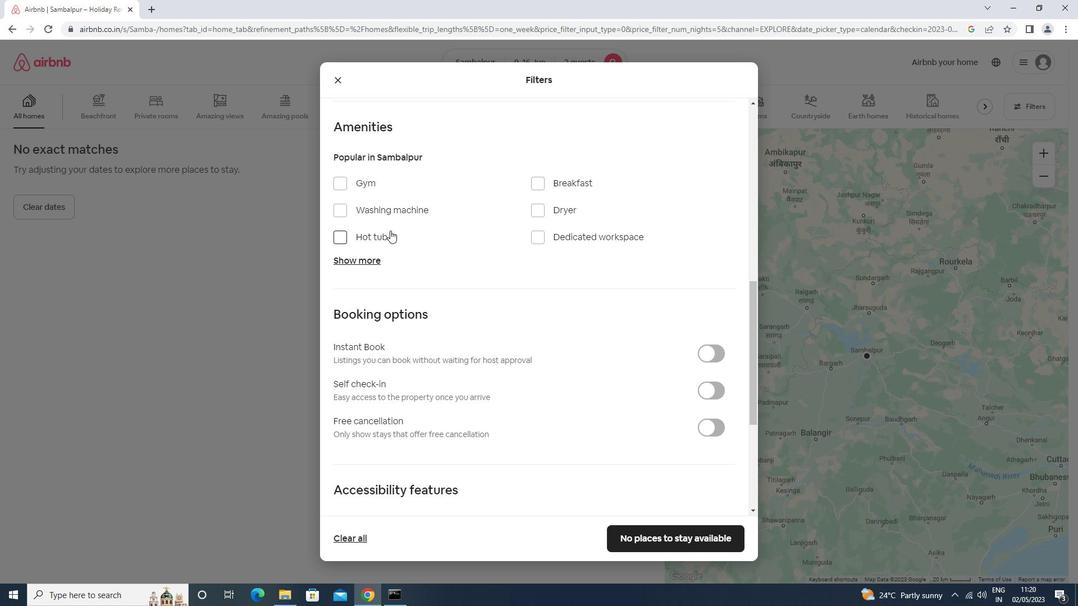 
Action: Mouse scrolled (390, 230) with delta (0, 0)
Screenshot: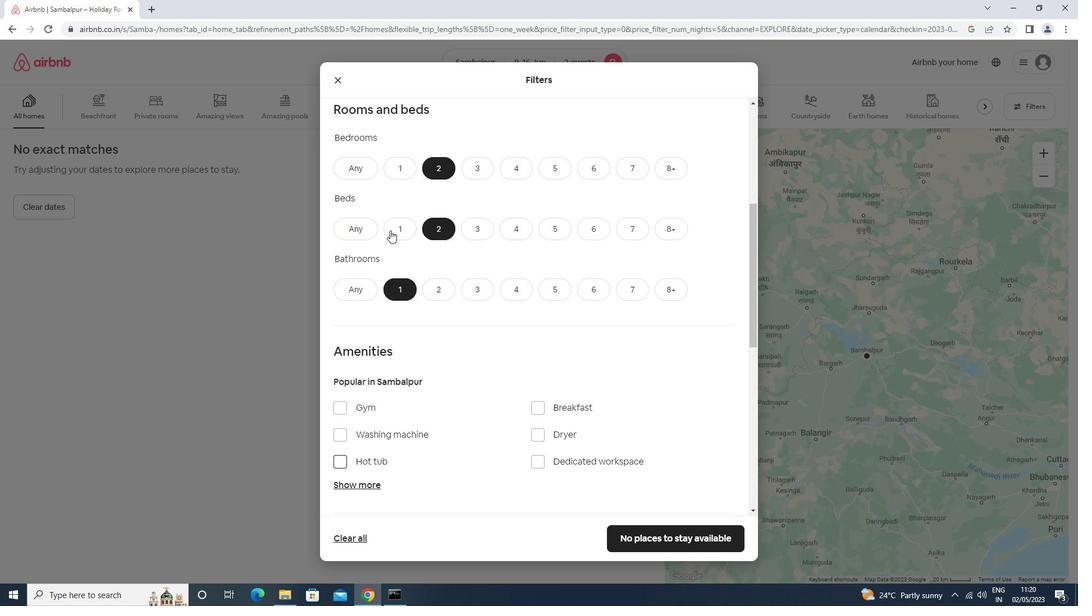 
Action: Mouse scrolled (390, 230) with delta (0, 0)
Screenshot: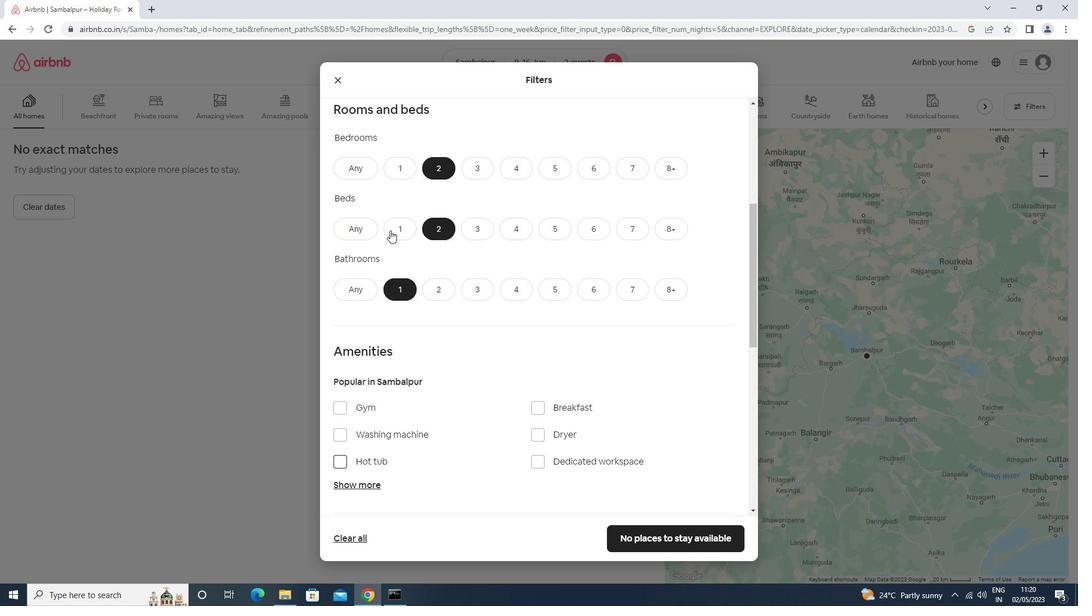 
Action: Mouse scrolled (390, 230) with delta (0, 0)
Screenshot: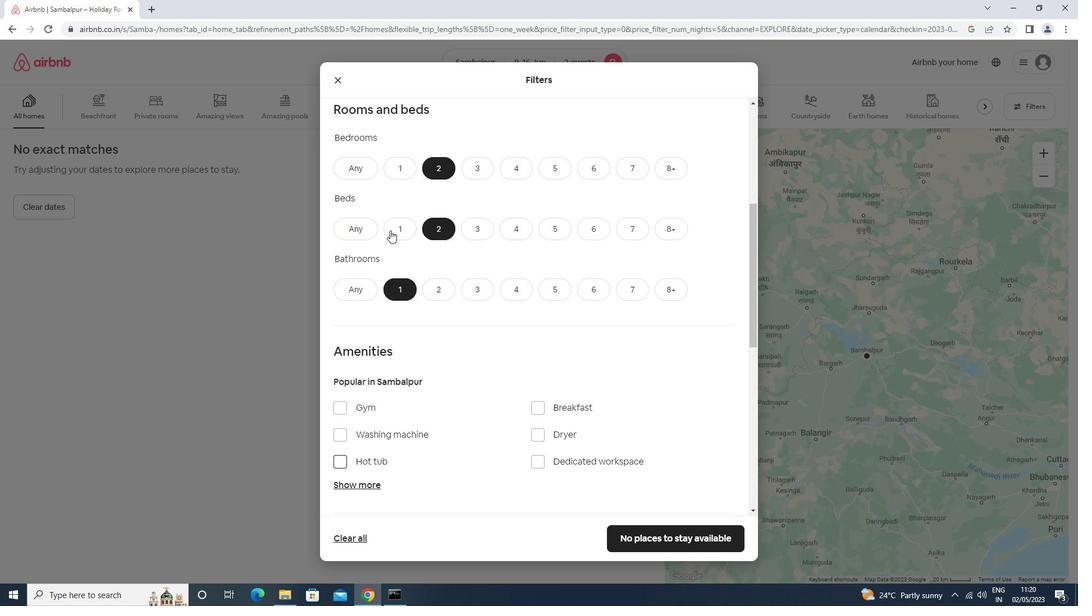 
Action: Mouse scrolled (390, 230) with delta (0, 0)
Screenshot: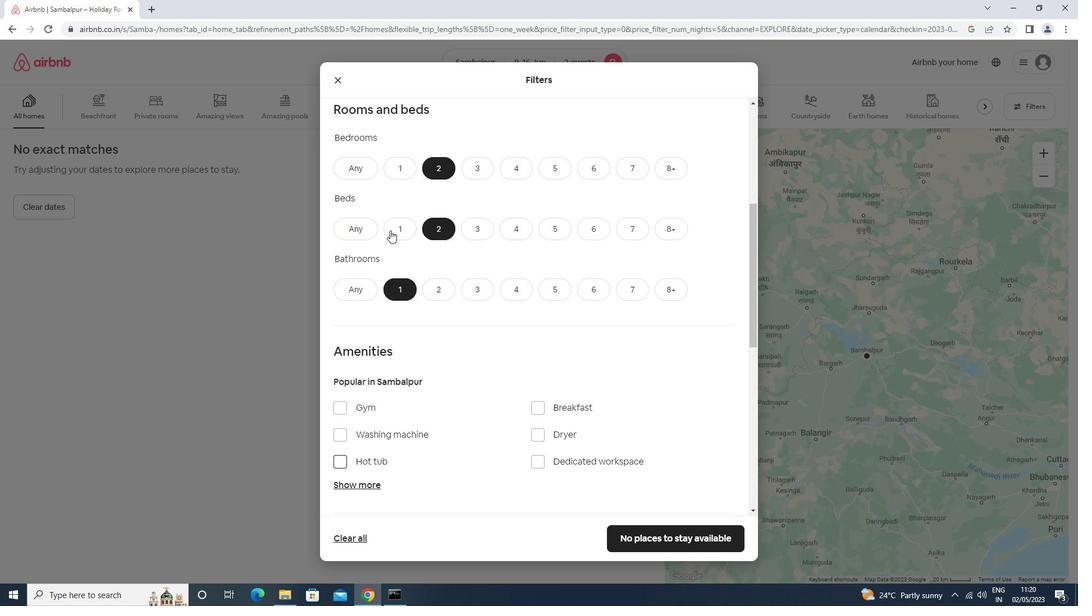 
Action: Mouse scrolled (390, 230) with delta (0, 0)
Screenshot: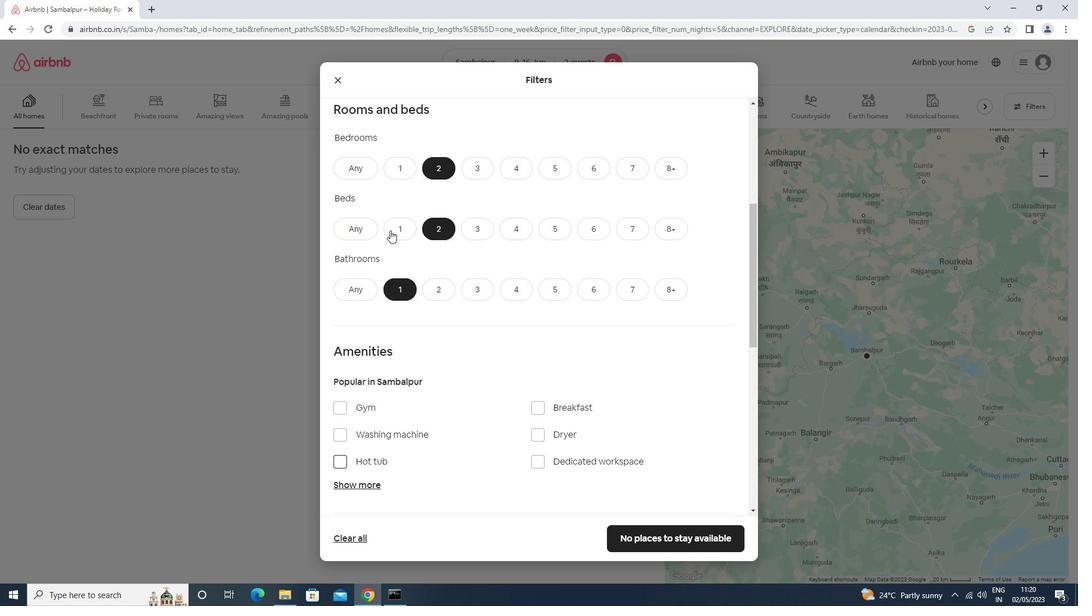 
Action: Mouse scrolled (390, 230) with delta (0, 0)
Screenshot: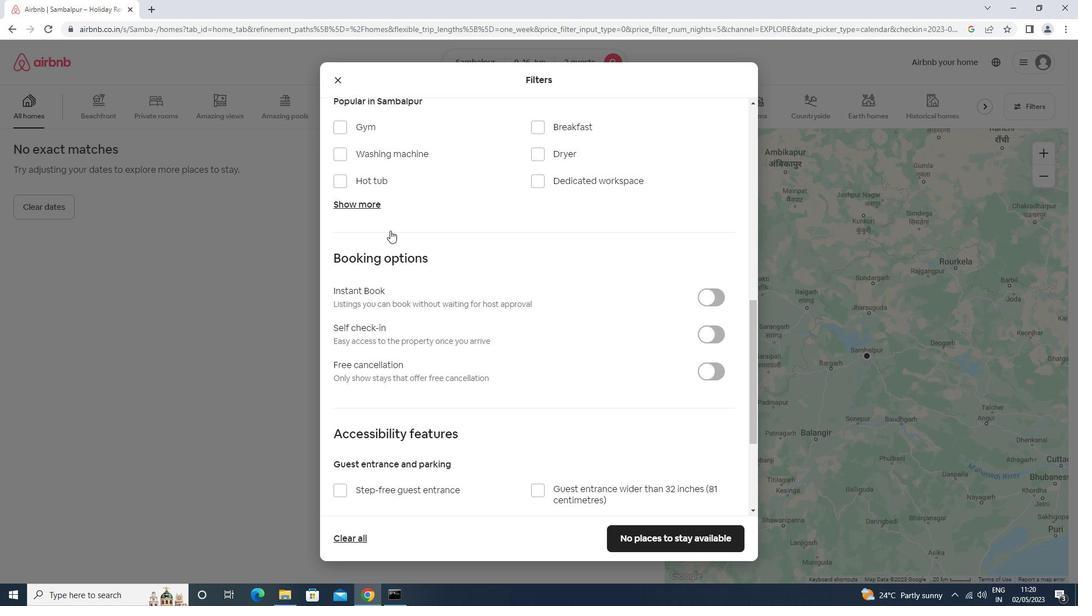 
Action: Mouse scrolled (390, 230) with delta (0, 0)
Screenshot: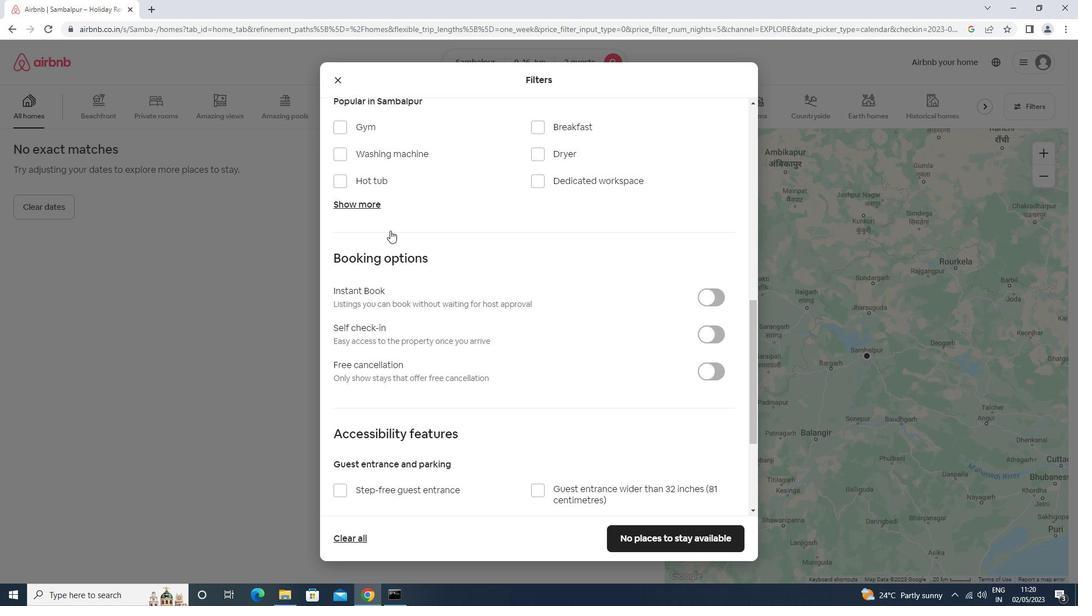 
Action: Mouse scrolled (390, 230) with delta (0, 0)
Screenshot: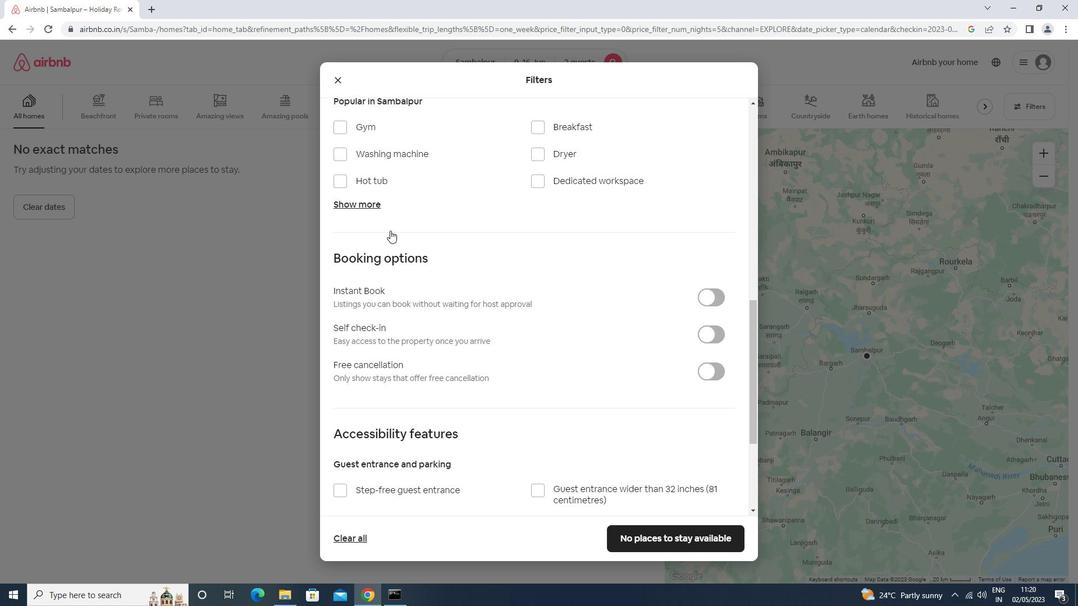 
Action: Mouse scrolled (390, 230) with delta (0, 0)
Screenshot: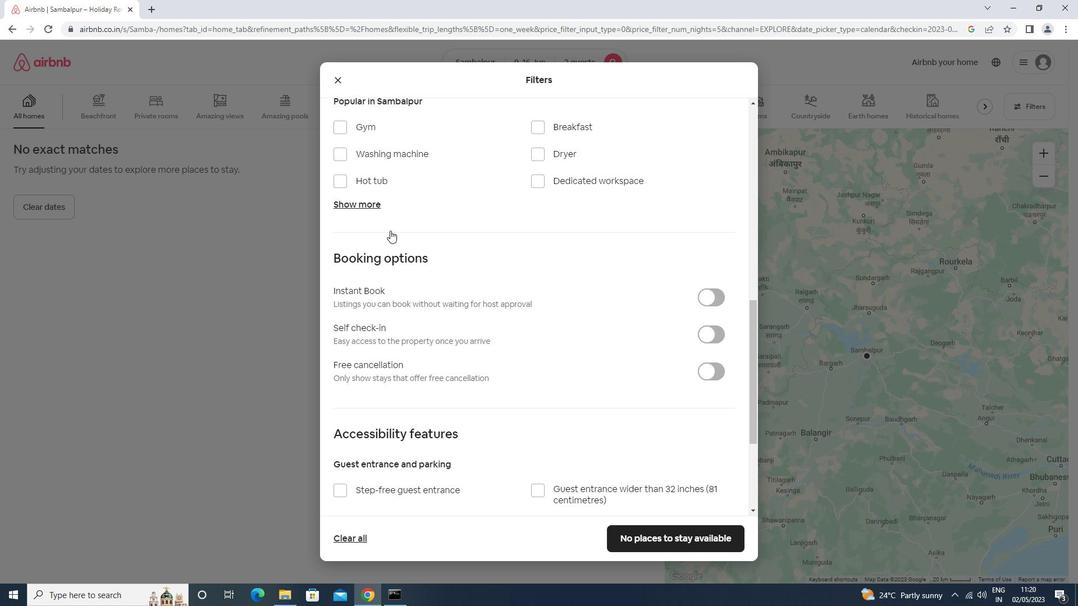 
Action: Mouse scrolled (390, 230) with delta (0, 0)
Screenshot: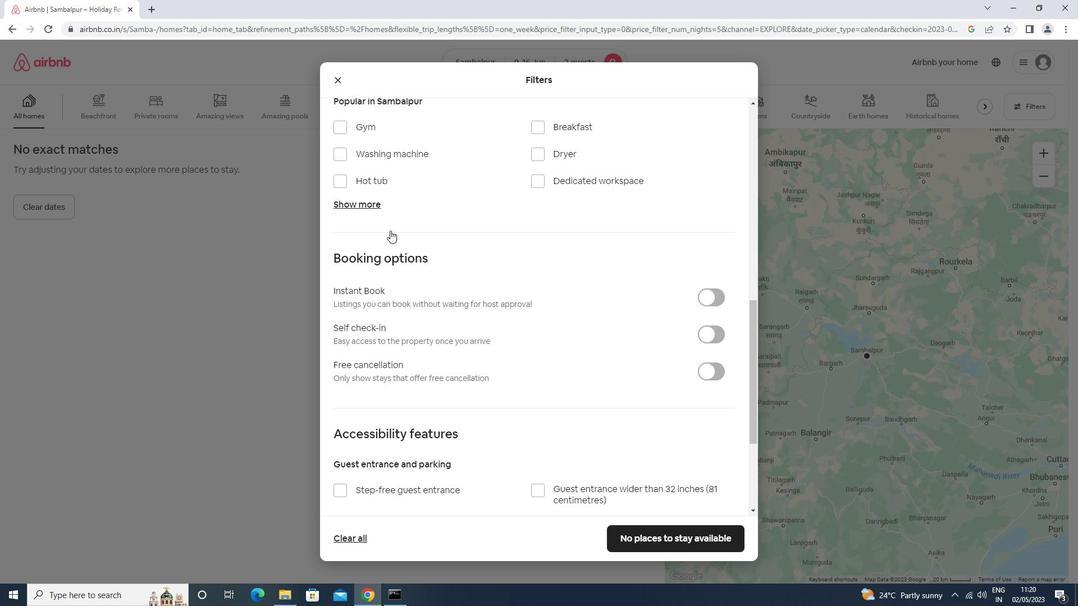 
Action: Mouse moved to (713, 153)
Screenshot: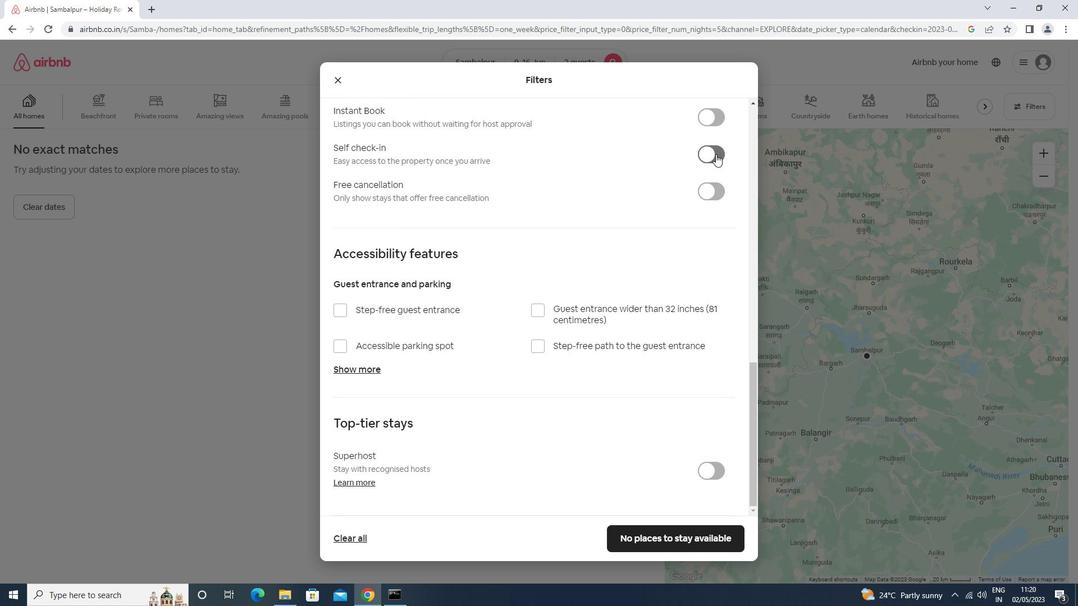 
Action: Mouse pressed left at (713, 153)
Screenshot: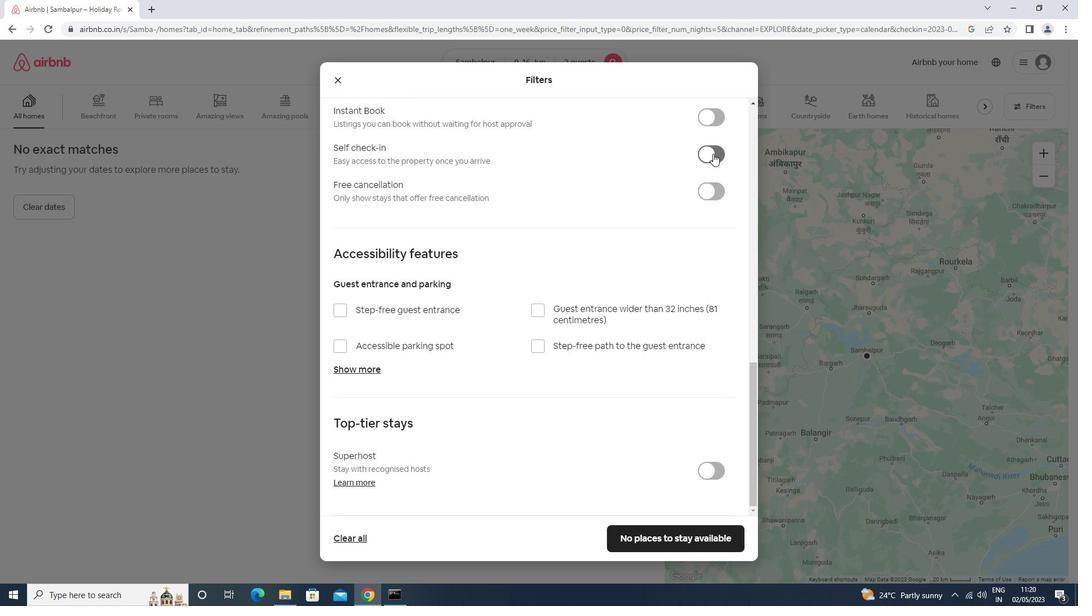 
Action: Mouse moved to (709, 156)
Screenshot: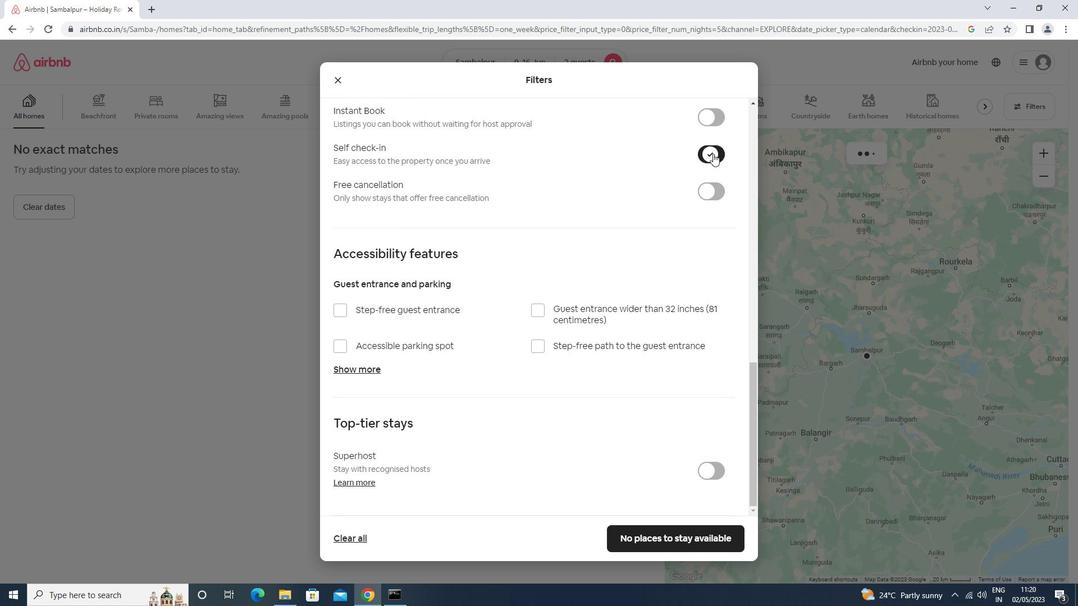 
Action: Mouse scrolled (709, 156) with delta (0, 0)
Screenshot: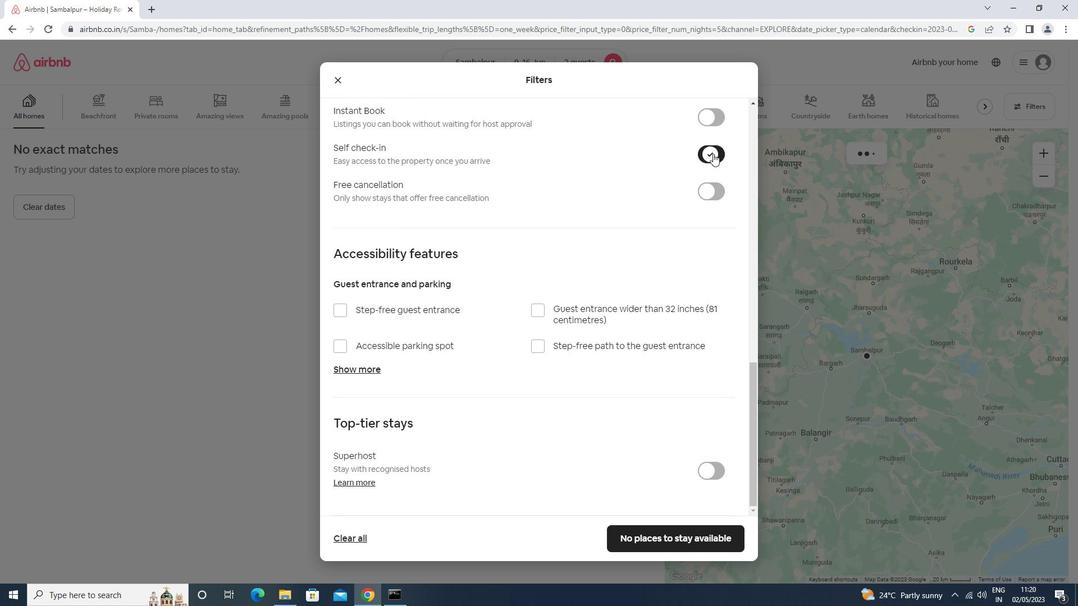 
Action: Mouse moved to (707, 157)
Screenshot: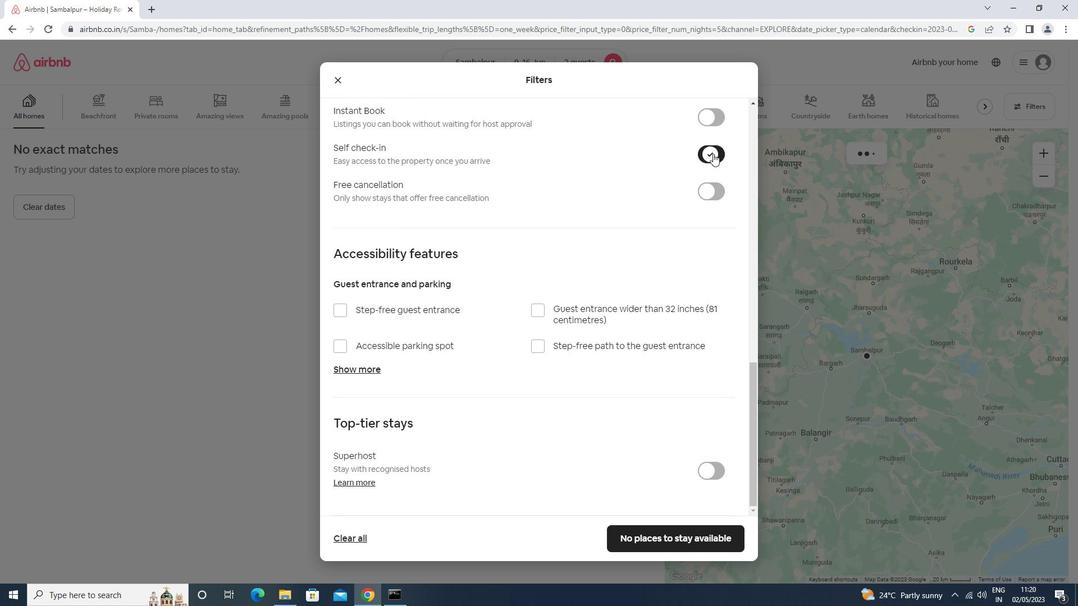 
Action: Mouse scrolled (707, 156) with delta (0, 0)
Screenshot: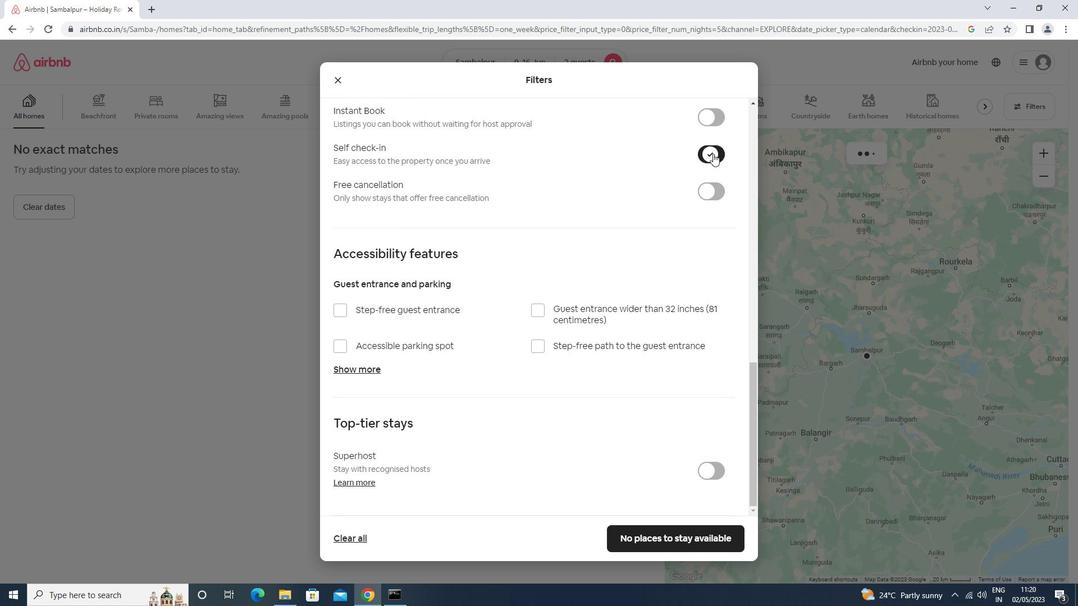 
Action: Mouse moved to (705, 157)
Screenshot: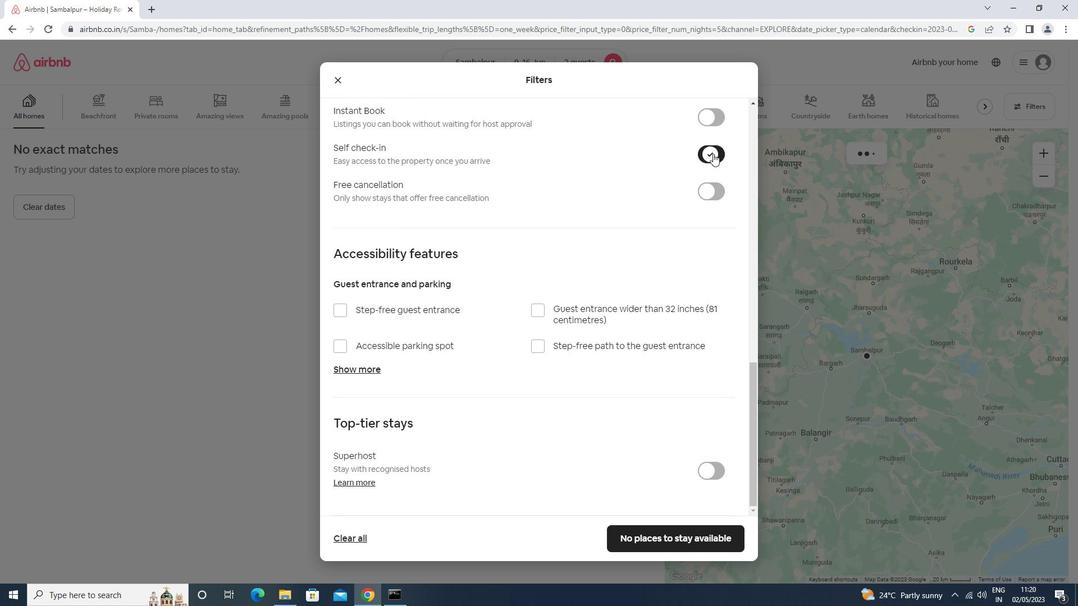 
Action: Mouse scrolled (705, 157) with delta (0, 0)
Screenshot: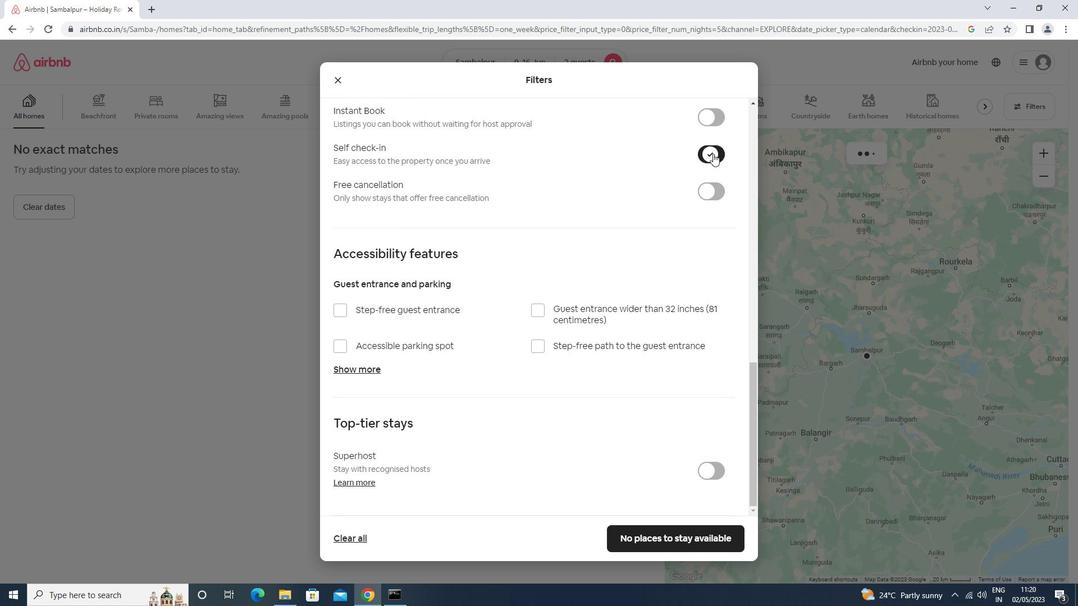 
Action: Mouse moved to (705, 157)
Screenshot: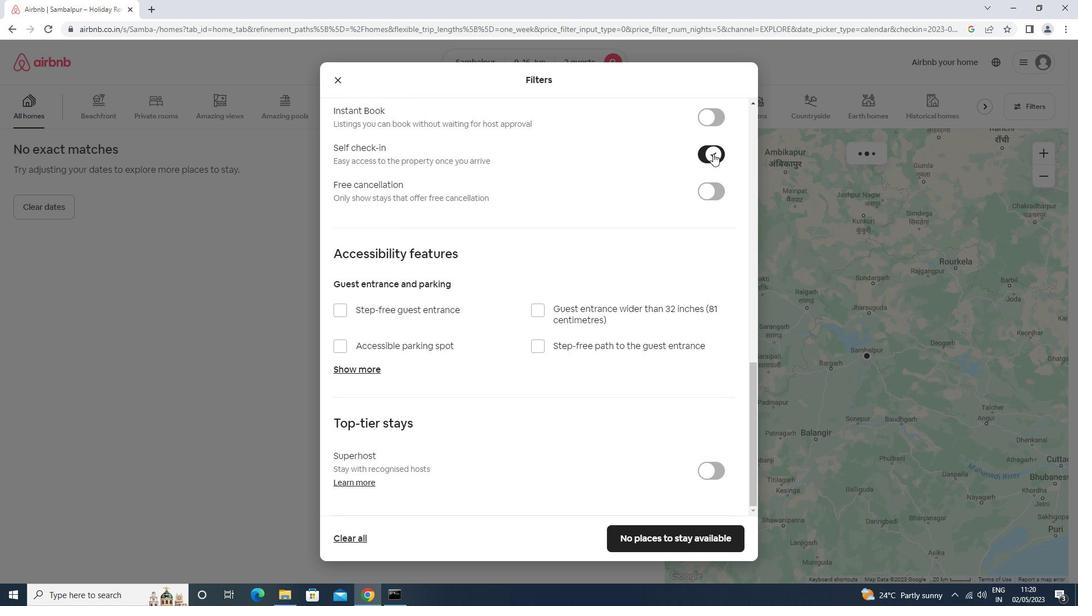 
Action: Mouse scrolled (705, 157) with delta (0, 0)
Screenshot: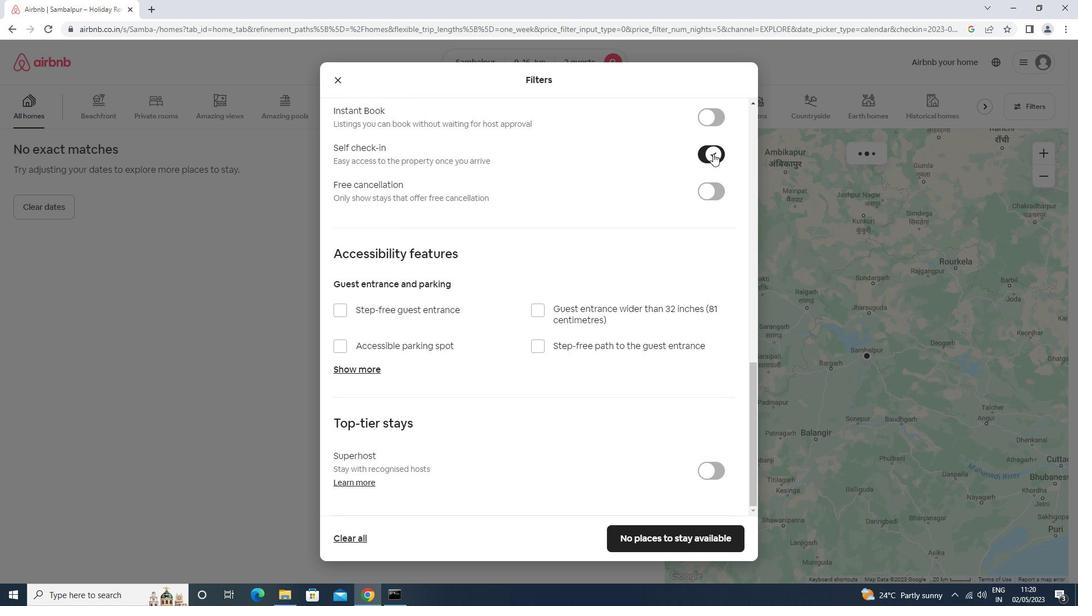 
Action: Mouse moved to (705, 157)
Screenshot: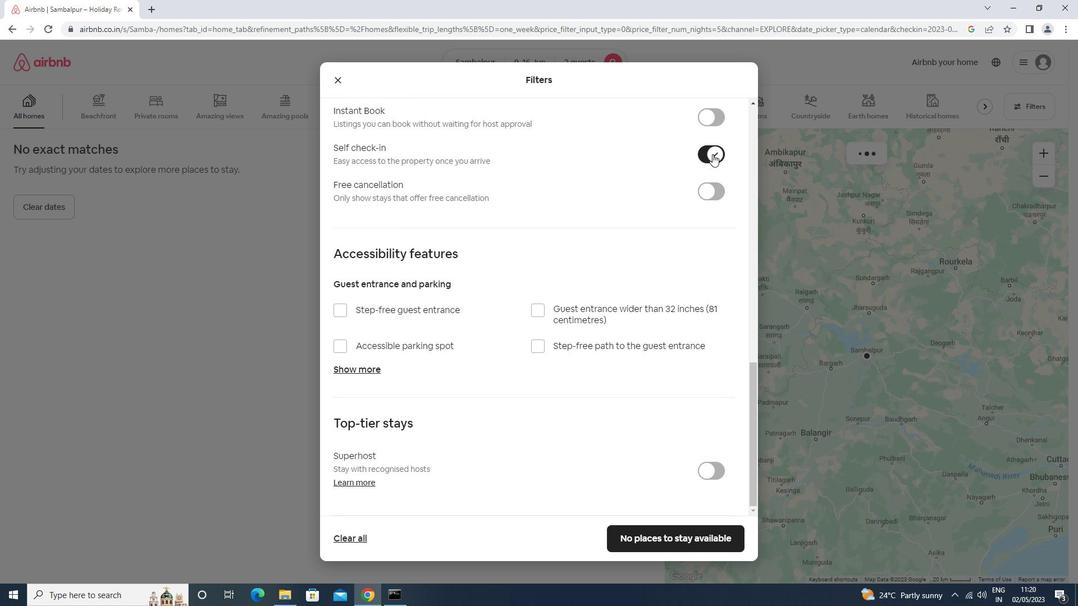 
Action: Mouse scrolled (705, 157) with delta (0, 0)
Screenshot: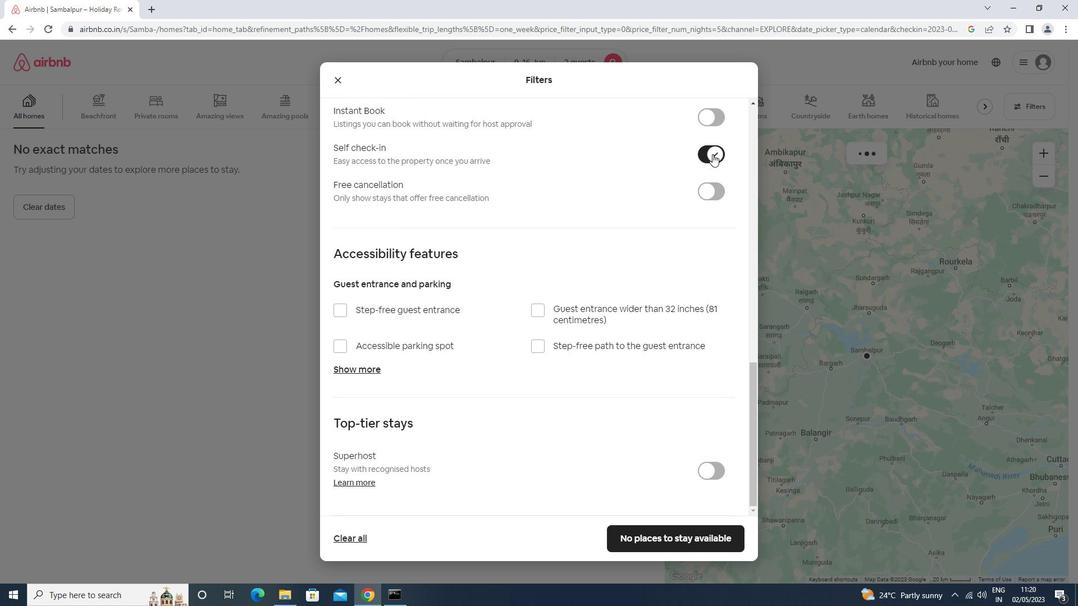 
Action: Mouse moved to (703, 158)
Screenshot: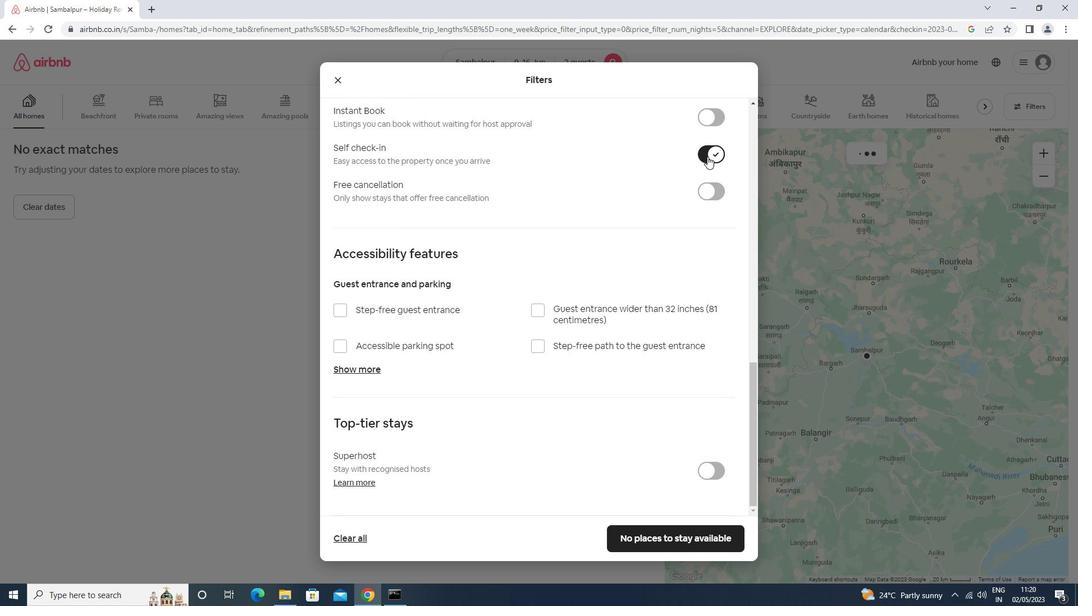 
Action: Mouse scrolled (703, 157) with delta (0, 0)
Screenshot: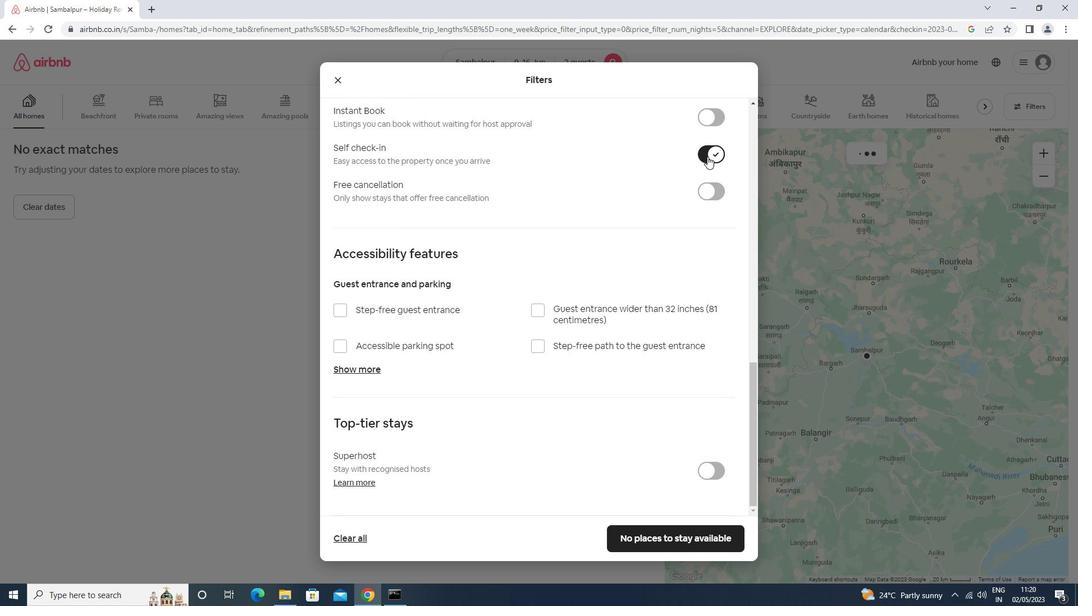 
Action: Mouse moved to (576, 361)
Screenshot: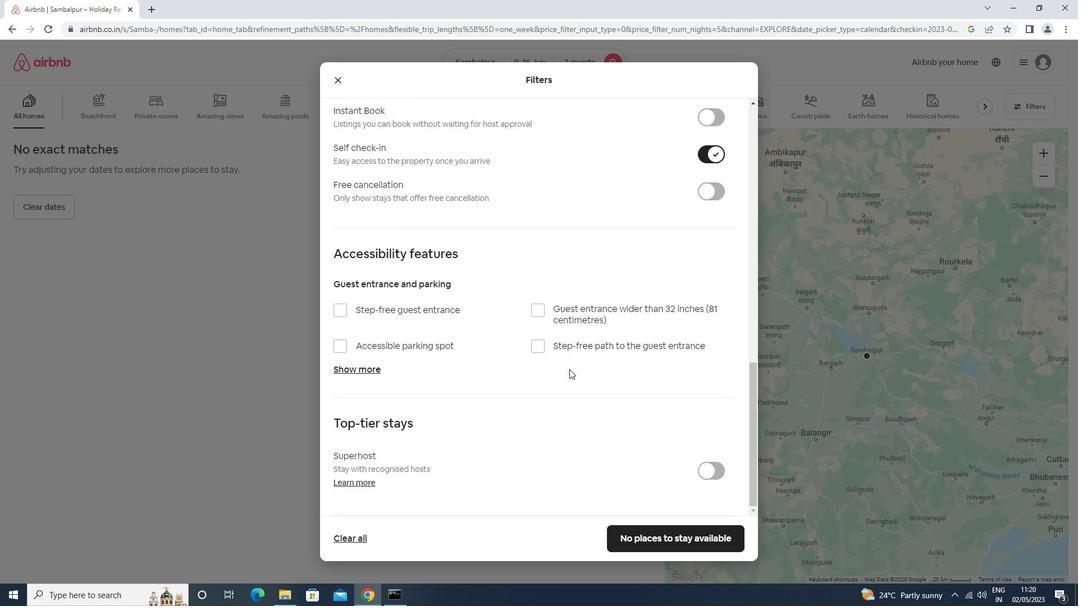
Action: Mouse scrolled (576, 360) with delta (0, 0)
Screenshot: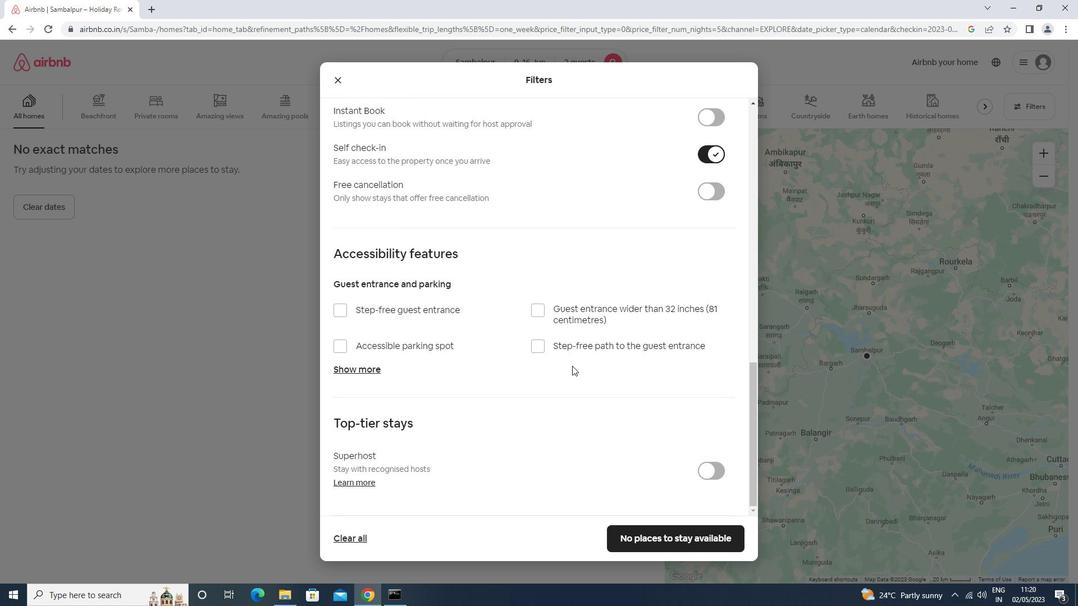 
Action: Mouse scrolled (576, 360) with delta (0, 0)
Screenshot: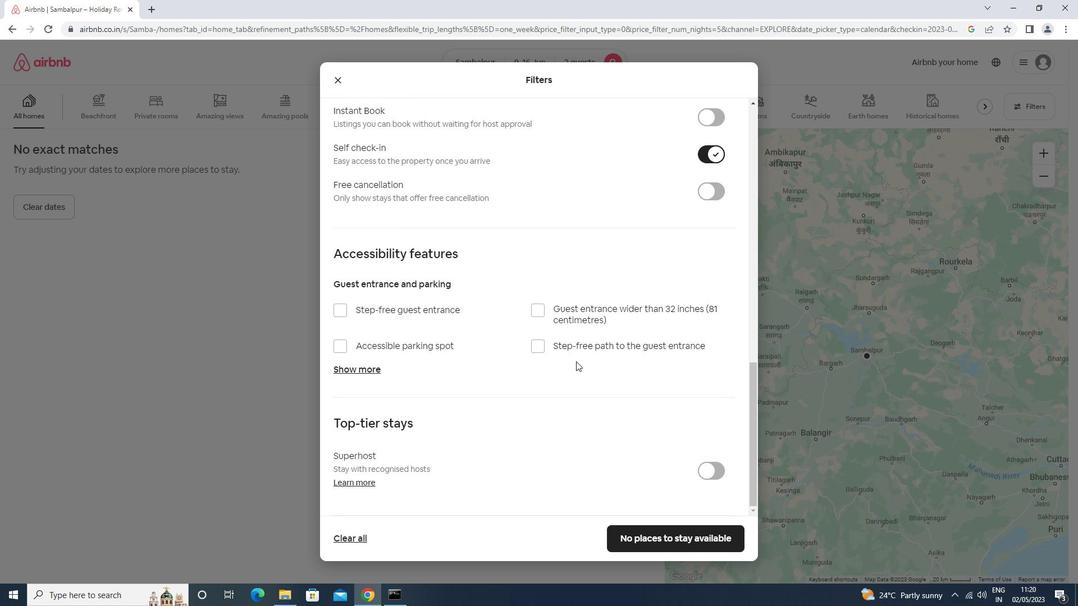 
Action: Mouse scrolled (576, 360) with delta (0, 0)
Screenshot: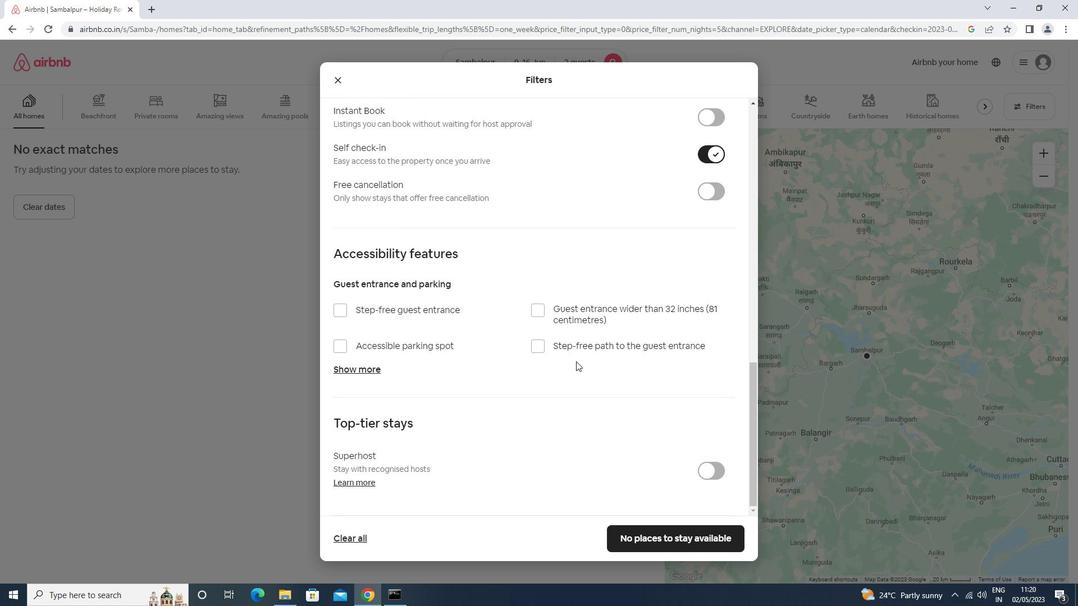 
Action: Mouse scrolled (576, 360) with delta (0, 0)
Screenshot: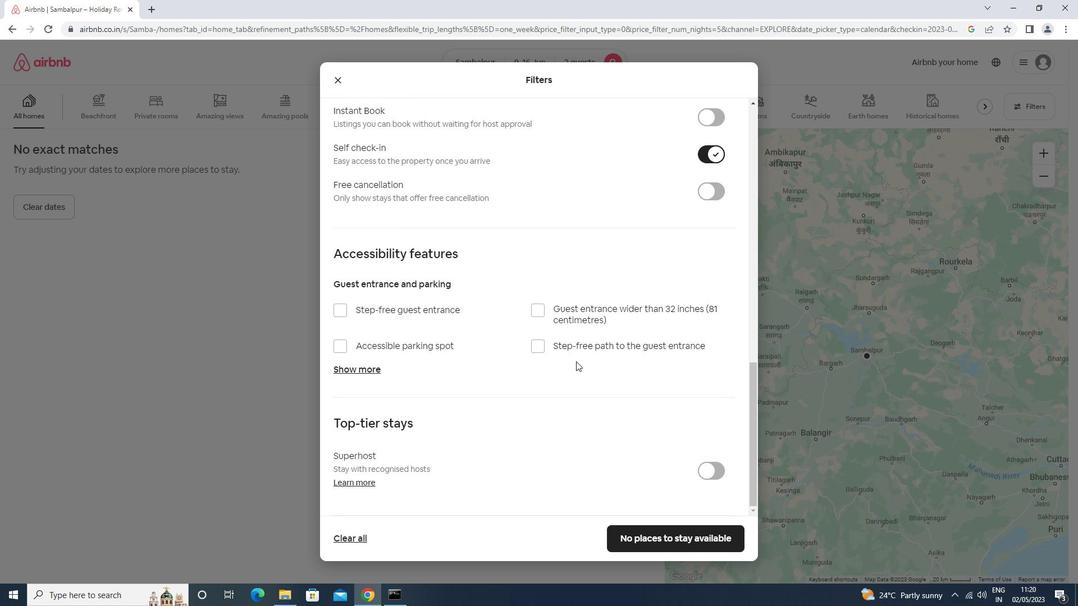 
Action: Mouse scrolled (576, 360) with delta (0, 0)
Screenshot: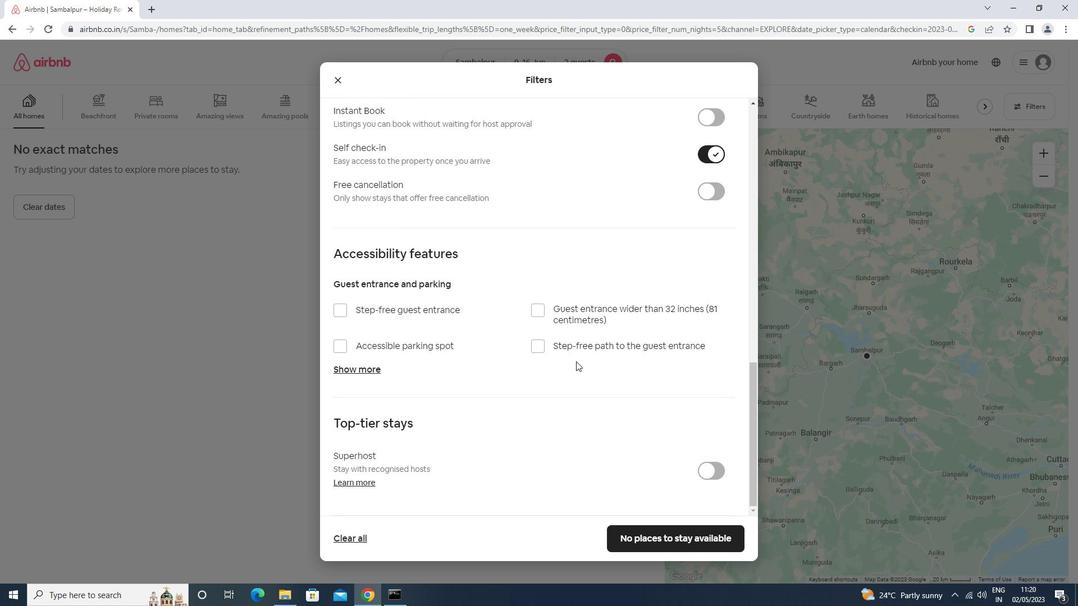 
Action: Mouse scrolled (576, 360) with delta (0, 0)
Screenshot: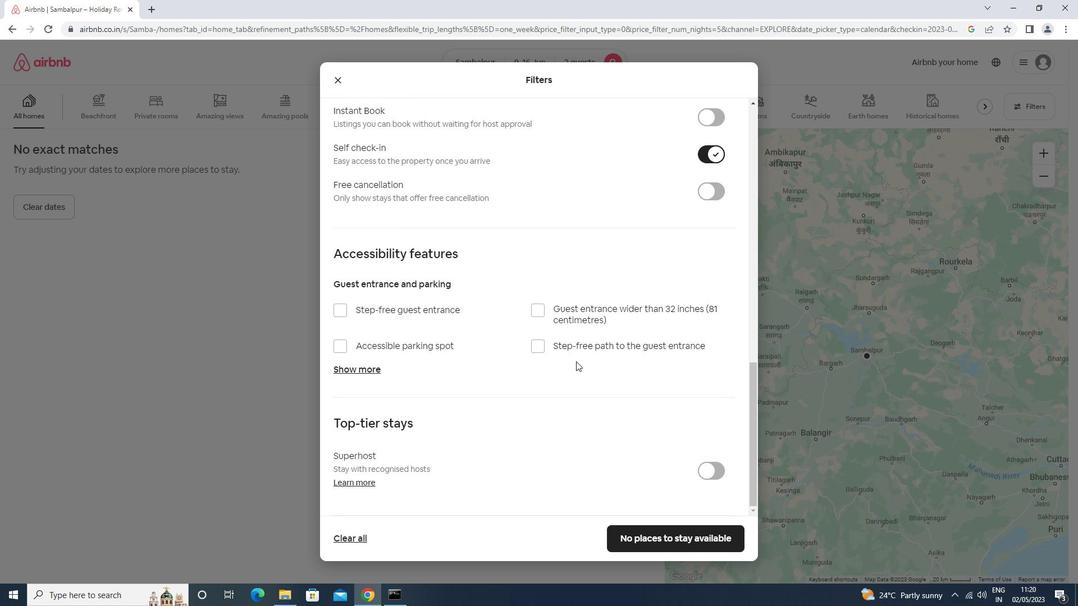 
Action: Mouse scrolled (576, 360) with delta (0, 0)
Screenshot: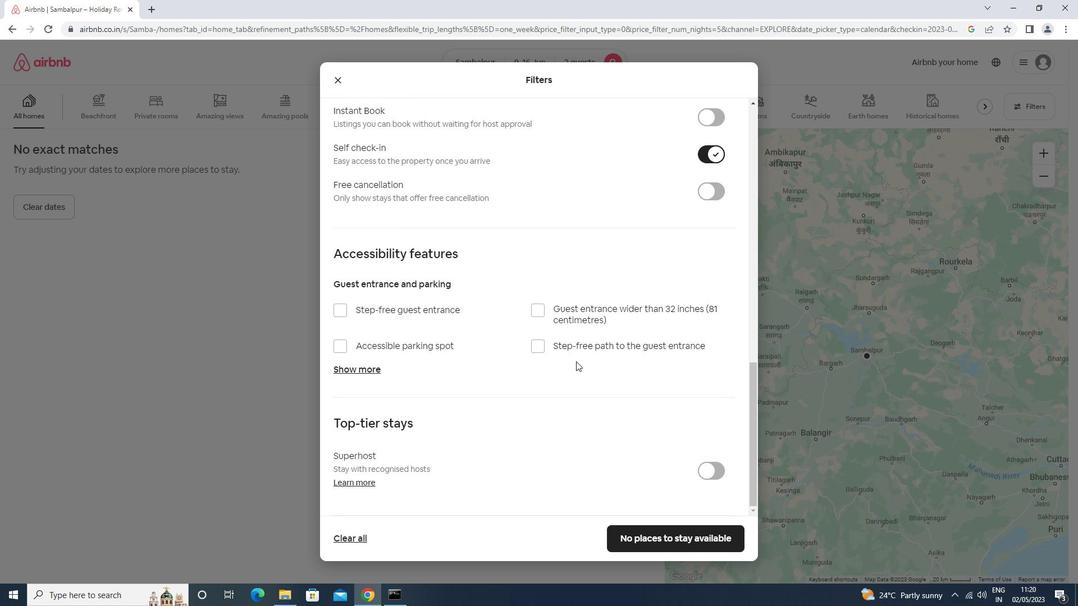 
Action: Mouse moved to (458, 387)
Screenshot: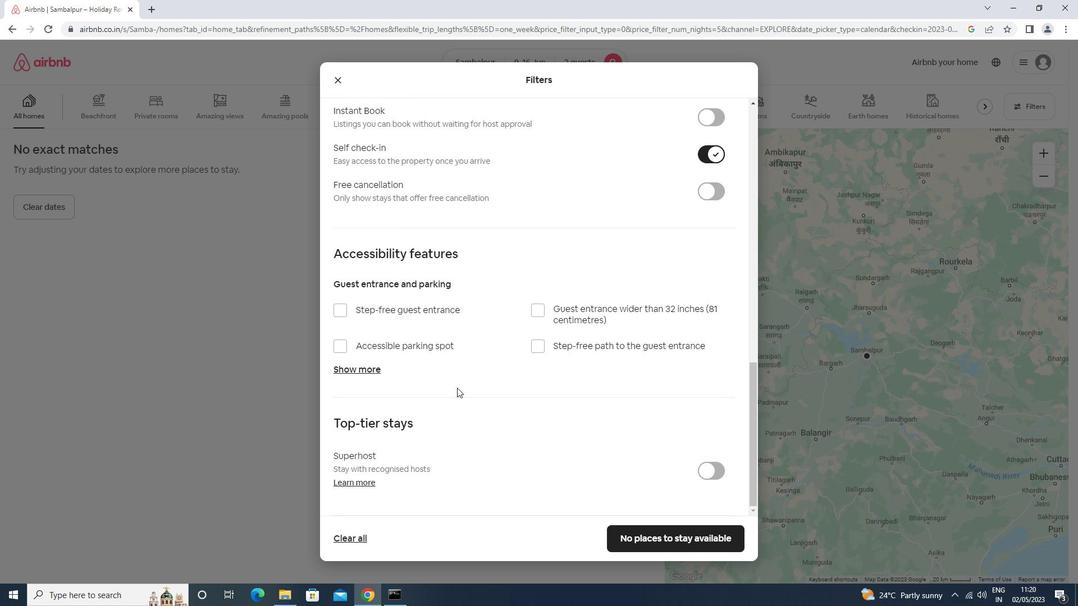 
Action: Mouse scrolled (458, 387) with delta (0, 0)
Screenshot: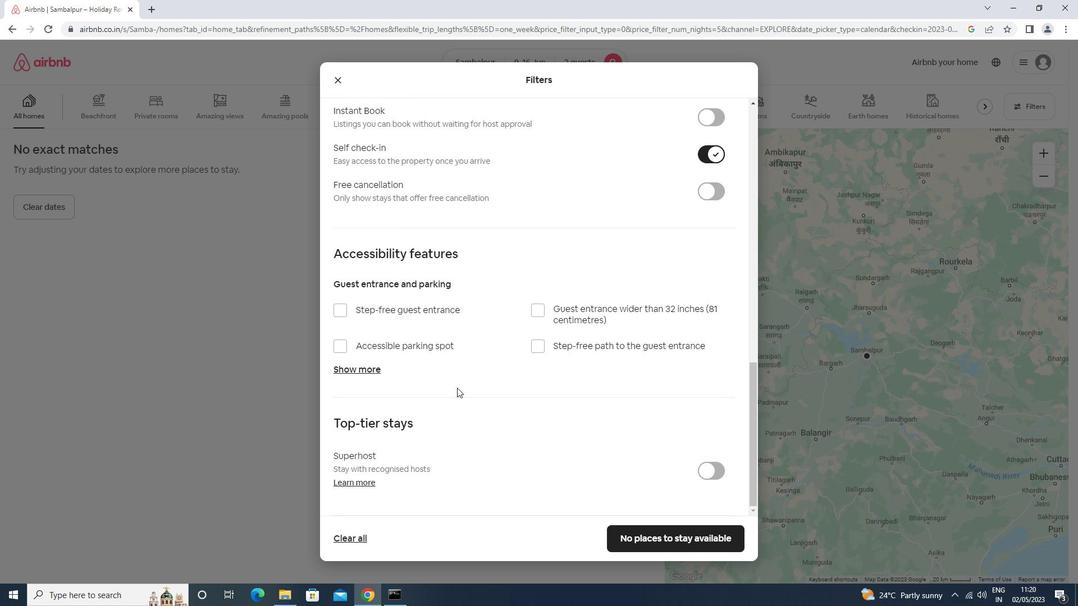 
Action: Mouse moved to (458, 387)
Screenshot: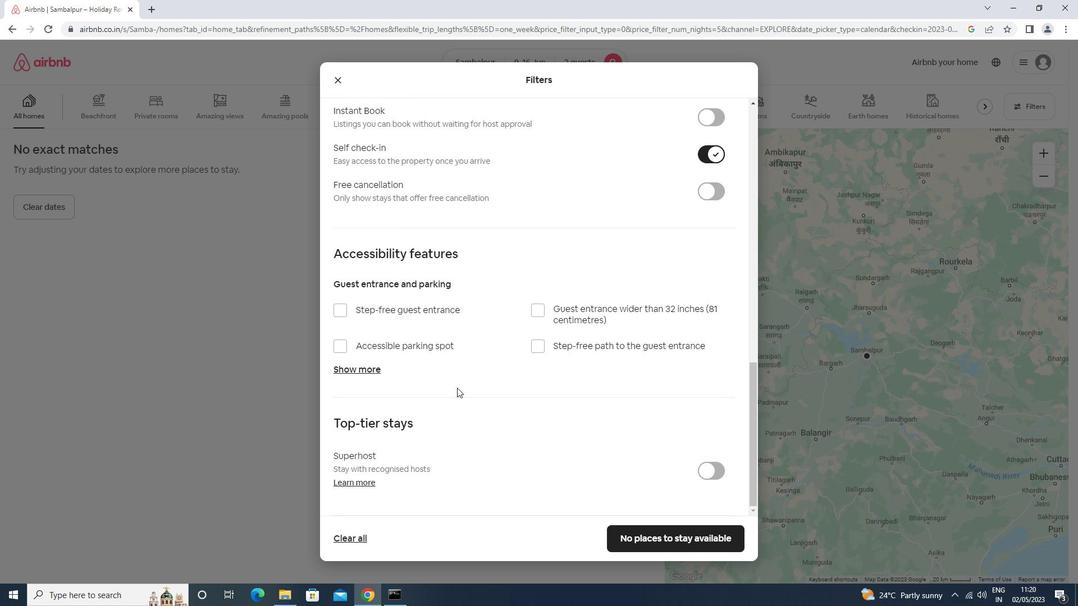 
Action: Mouse scrolled (458, 387) with delta (0, 0)
Screenshot: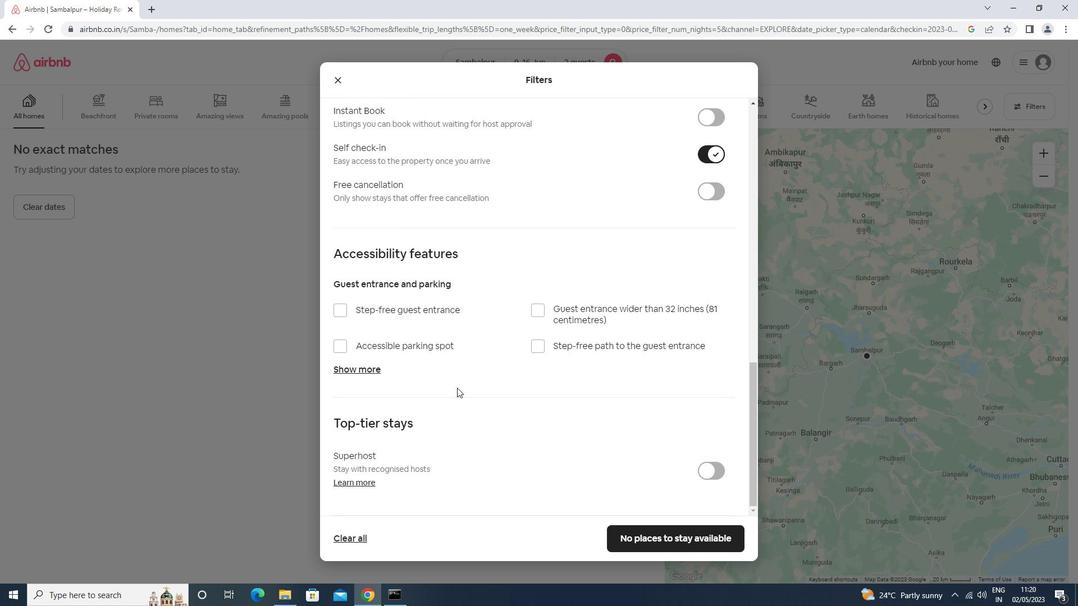 
Action: Mouse moved to (458, 387)
Screenshot: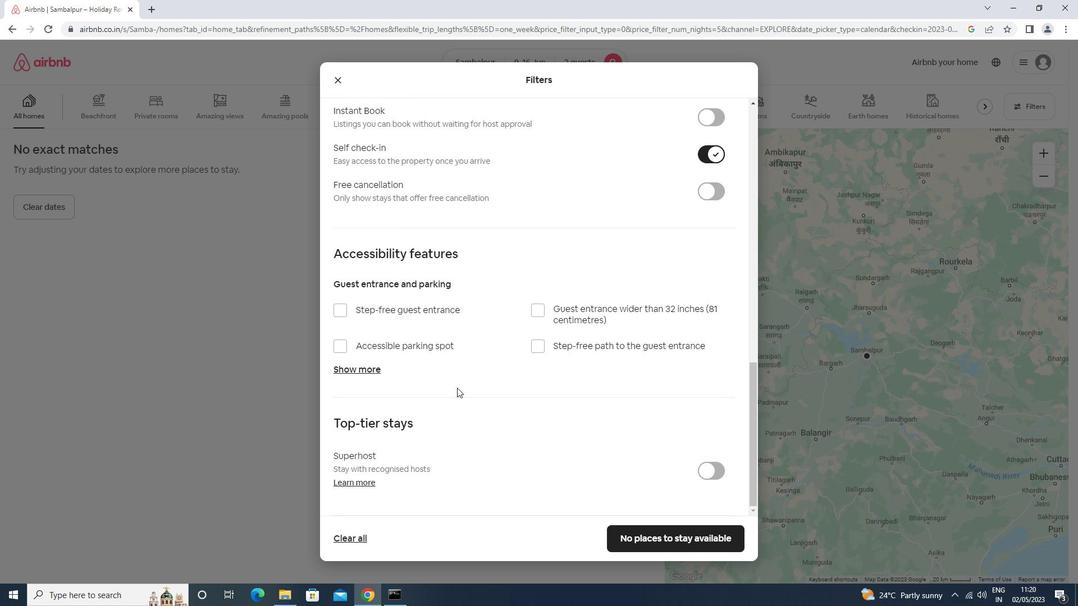 
Action: Mouse scrolled (458, 388) with delta (0, 0)
Screenshot: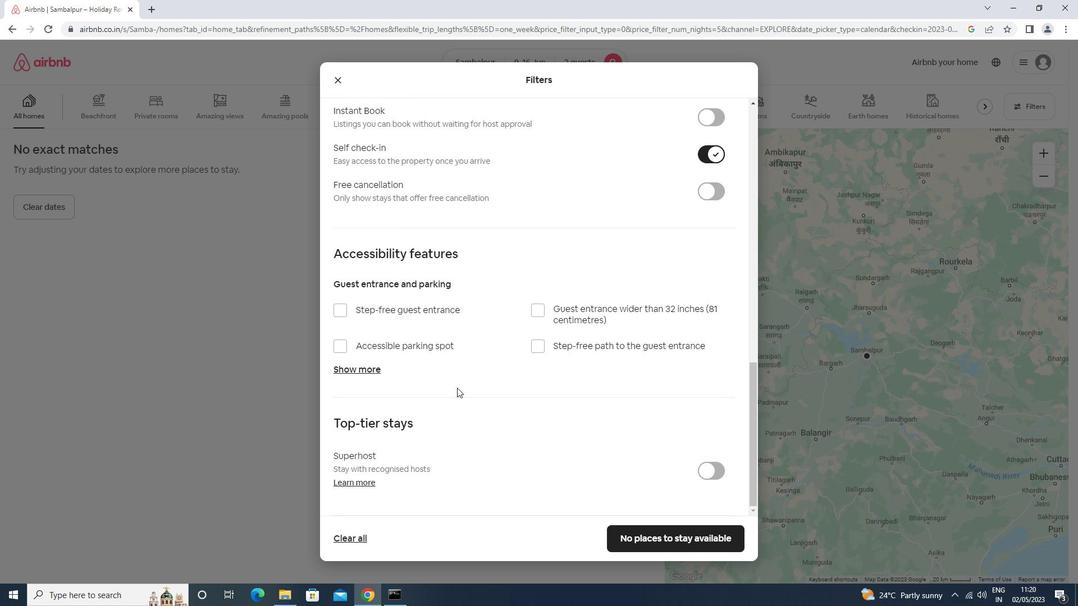 
Action: Mouse moved to (458, 388)
Screenshot: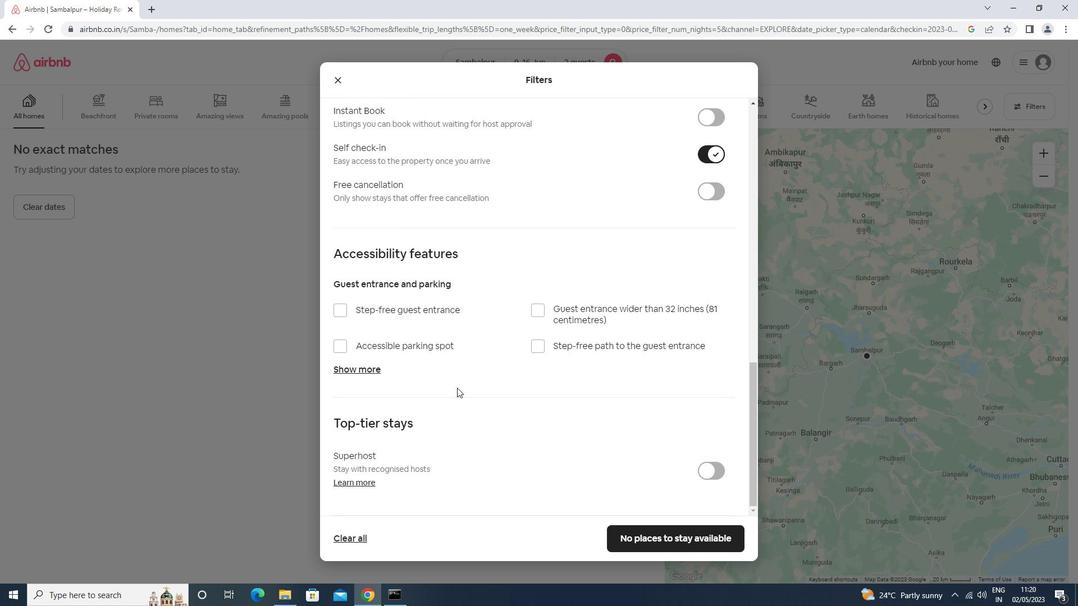 
Action: Mouse scrolled (458, 387) with delta (0, 0)
Screenshot: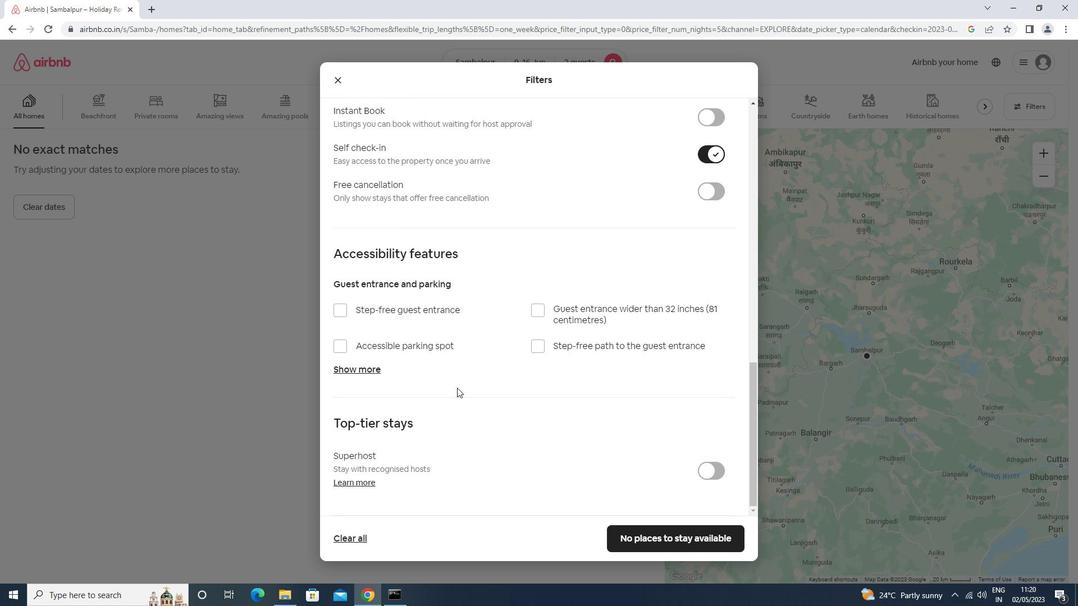 
Action: Mouse moved to (459, 388)
Screenshot: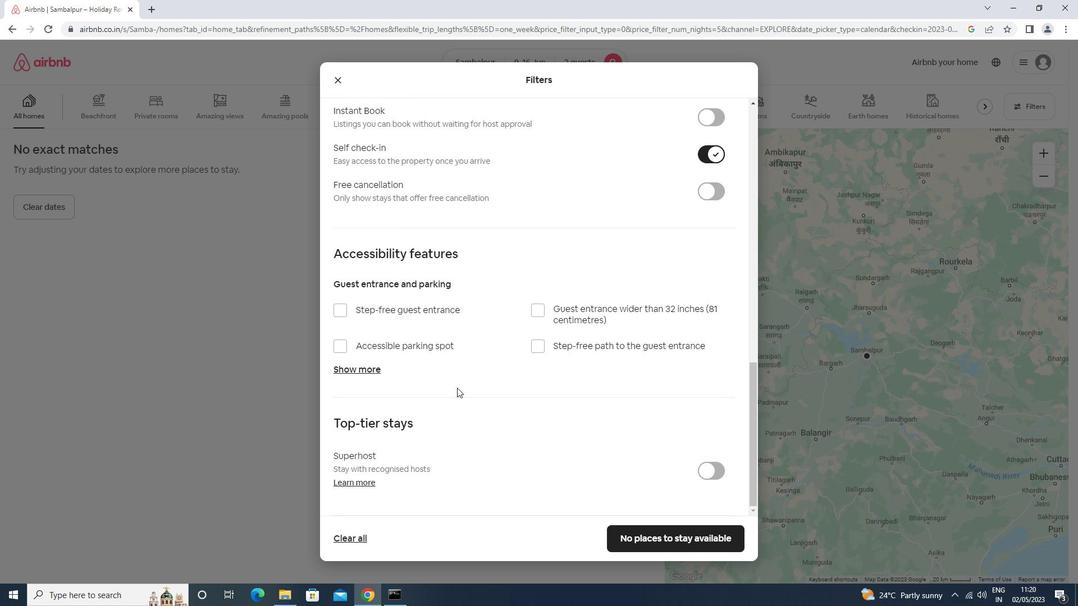 
Action: Mouse scrolled (459, 388) with delta (0, 0)
Screenshot: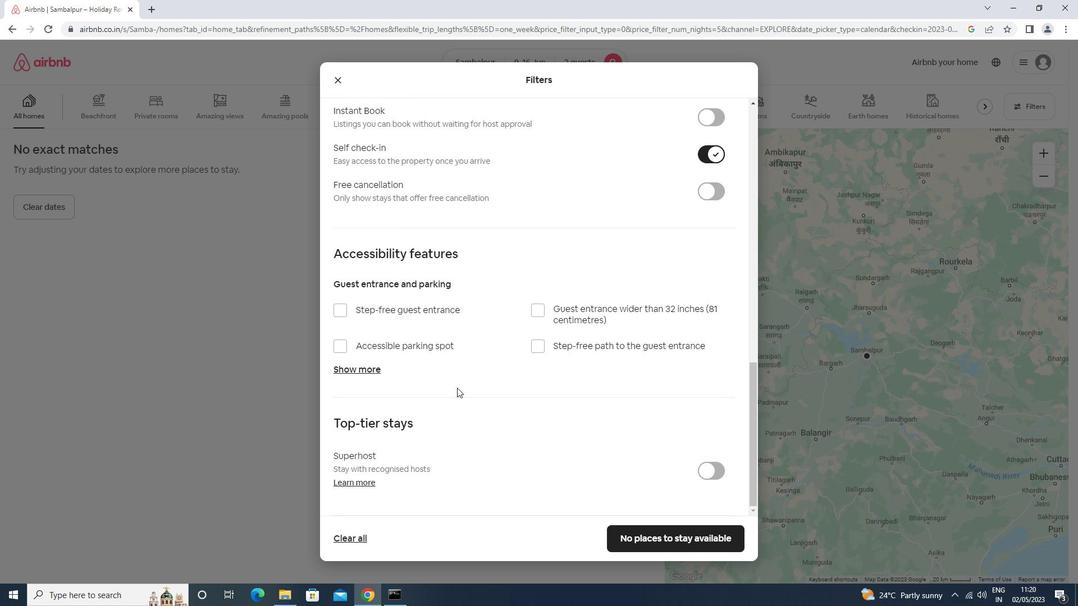 
Action: Mouse moved to (460, 391)
Screenshot: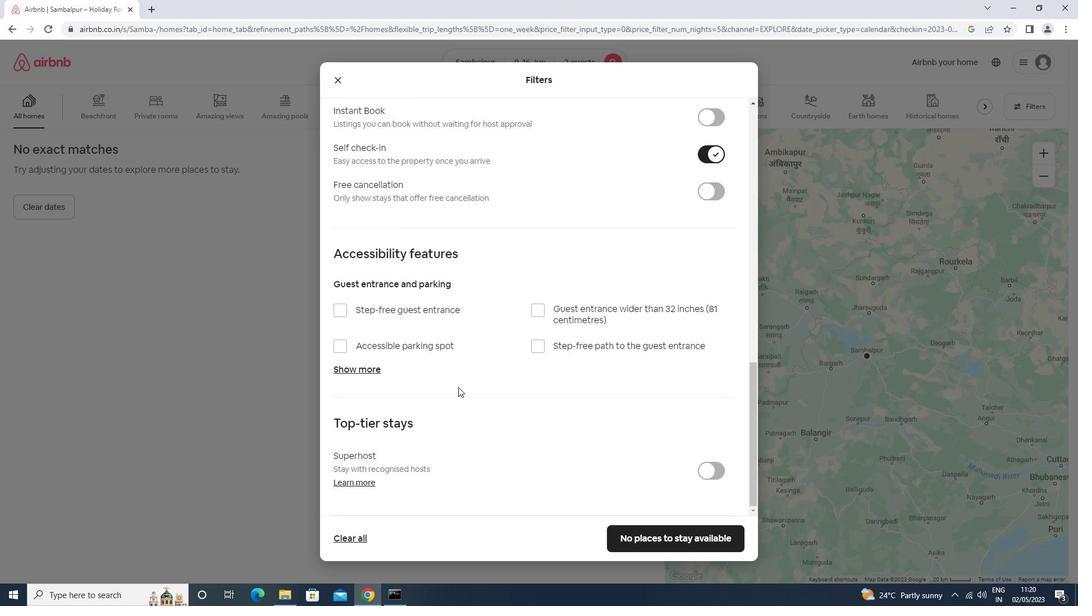 
Action: Mouse scrolled (460, 390) with delta (0, 0)
Screenshot: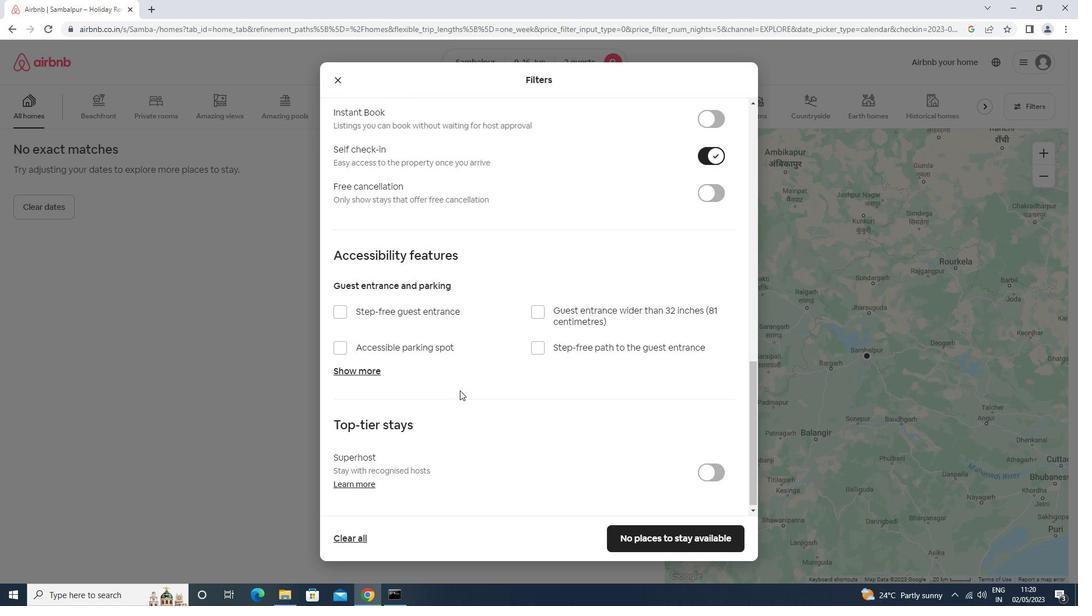 
Action: Mouse scrolled (460, 390) with delta (0, 0)
Screenshot: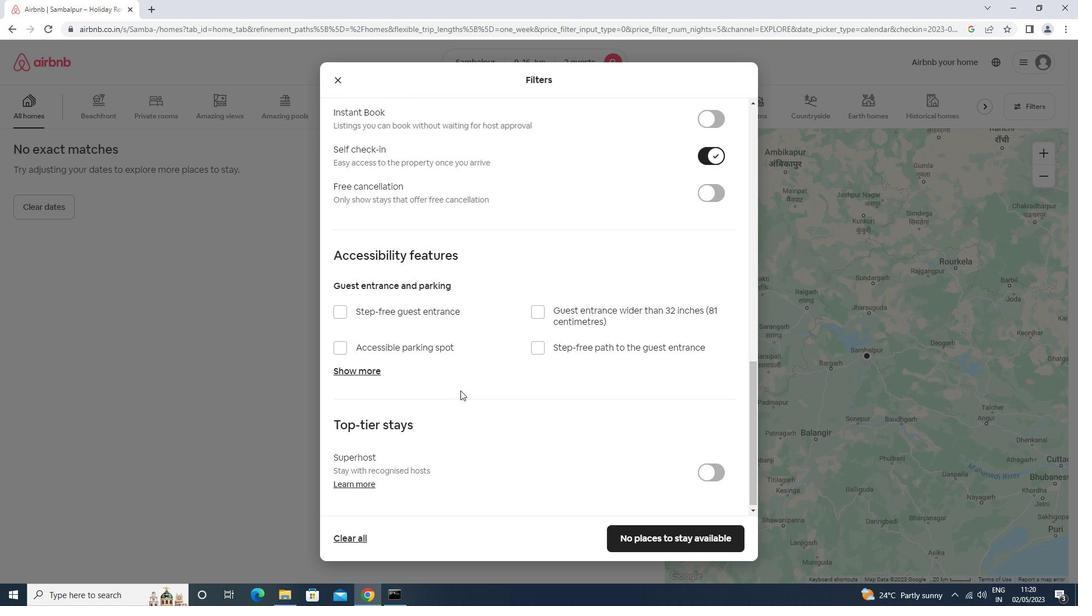
Action: Mouse scrolled (460, 390) with delta (0, 0)
Screenshot: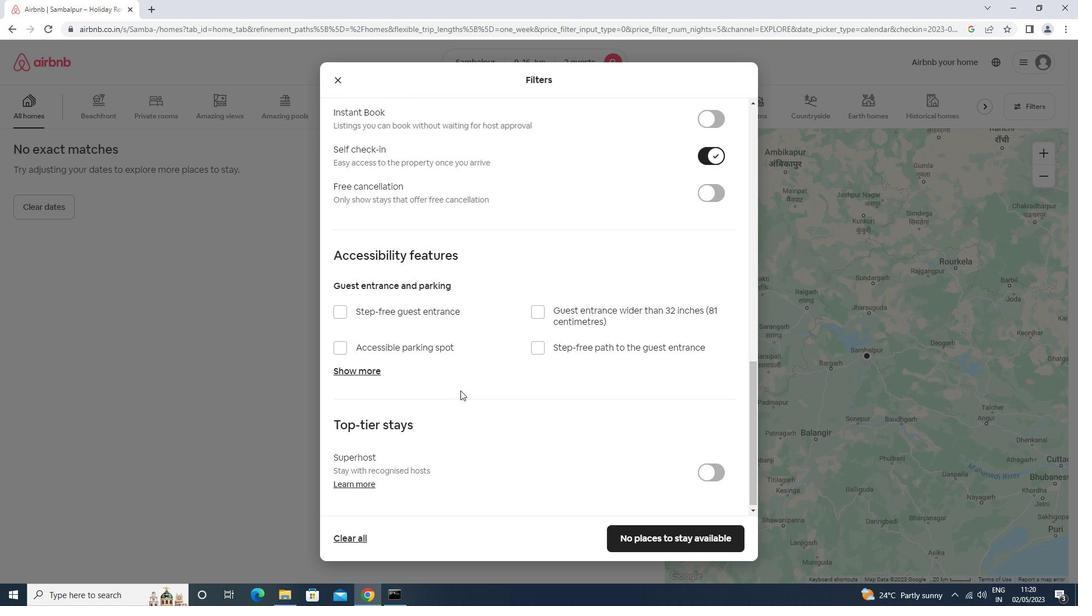 
Action: Mouse scrolled (460, 390) with delta (0, 0)
Screenshot: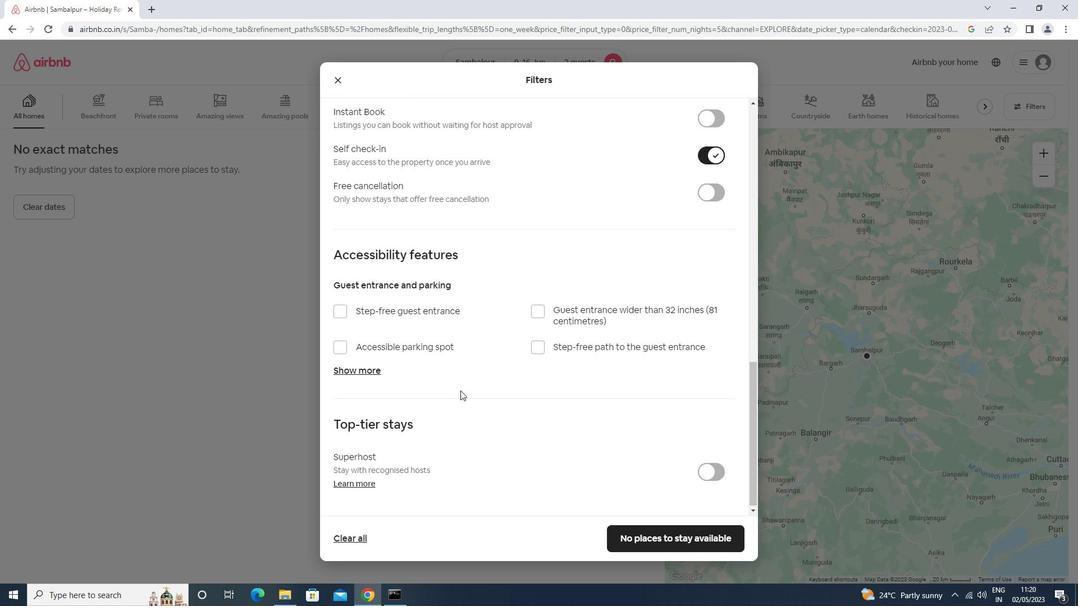 
Action: Mouse scrolled (460, 390) with delta (0, 0)
Screenshot: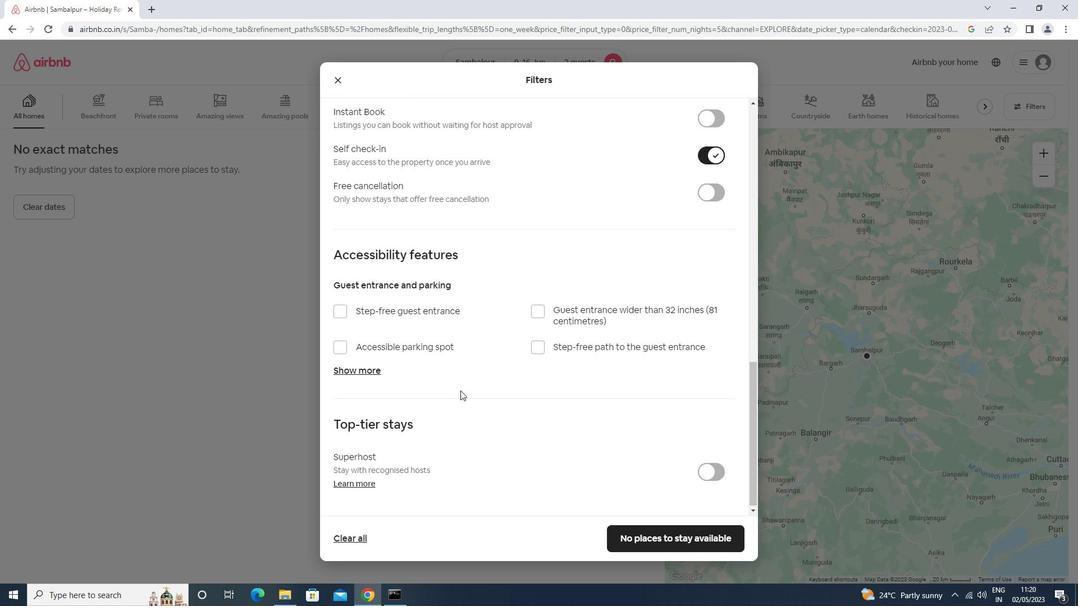 
Action: Mouse moved to (651, 537)
Screenshot: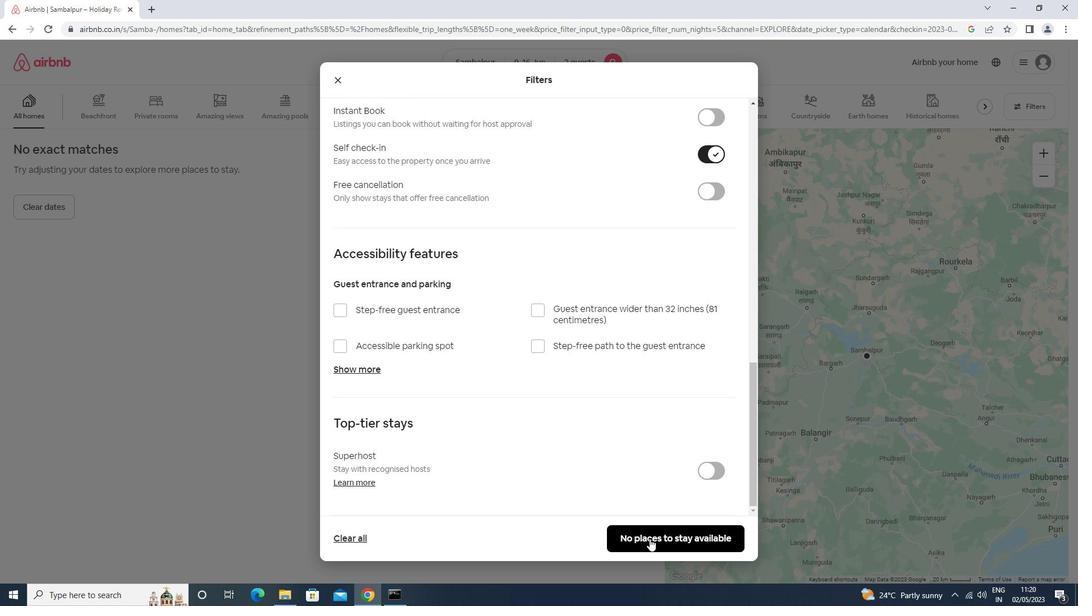 
Action: Mouse pressed left at (651, 537)
Screenshot: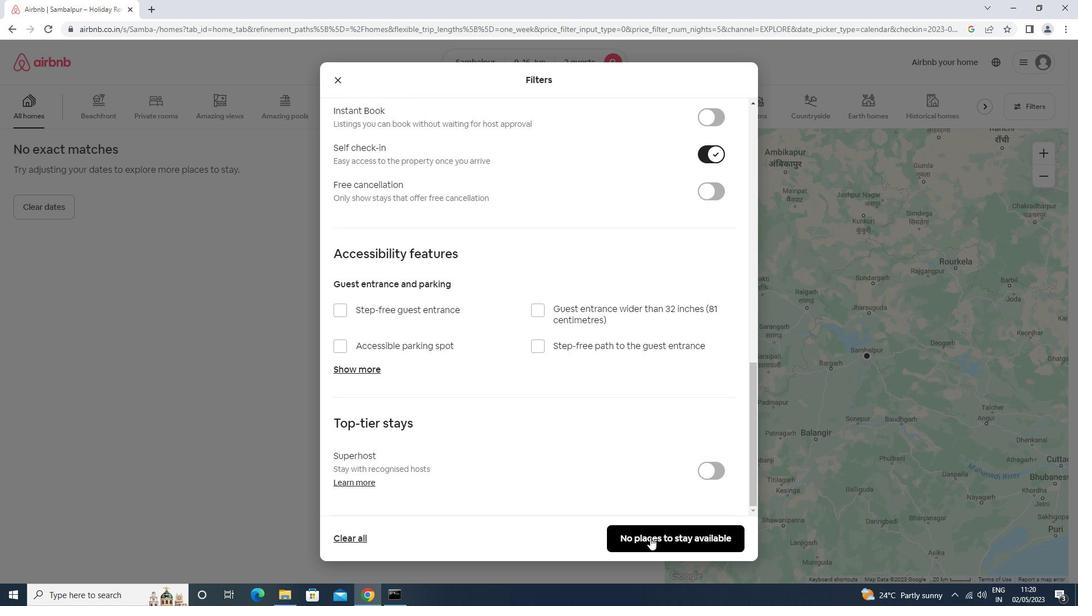 
Action: Mouse moved to (651, 538)
Screenshot: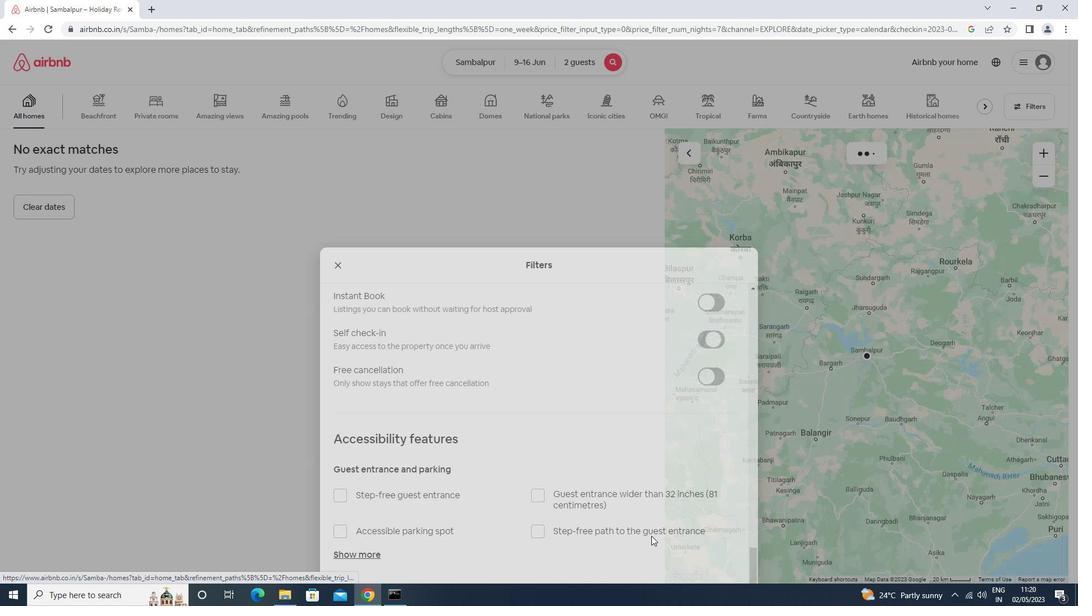 
